 Task: Start in the project ActivaPro the sprint 'Swift Sprint', with a duration of 3 weeks. Start in the project ActivaPro the sprint 'Swift Sprint', with a duration of 2 weeks. Start in the project ActivaPro the sprint 'Swift Sprint', with a duration of 1 week
Action: Mouse moved to (88, 57)
Screenshot: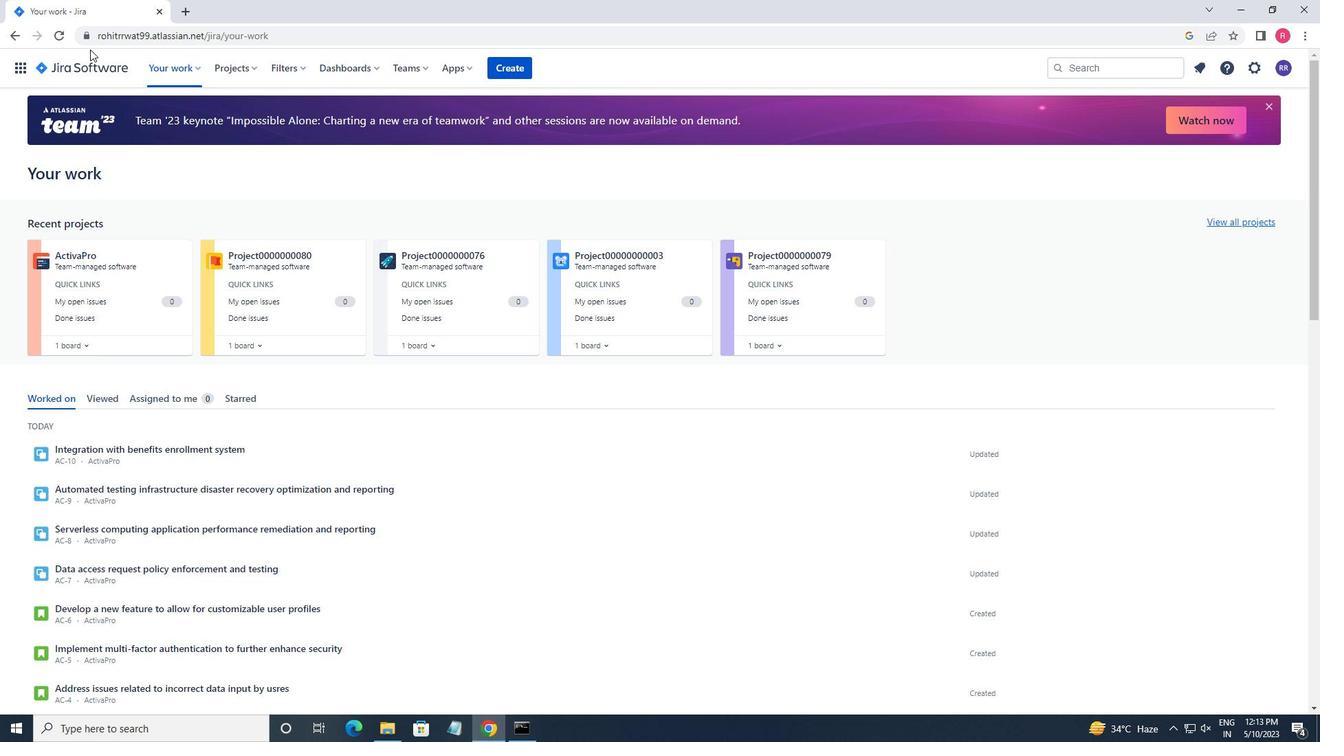 
Action: Mouse pressed left at (88, 57)
Screenshot: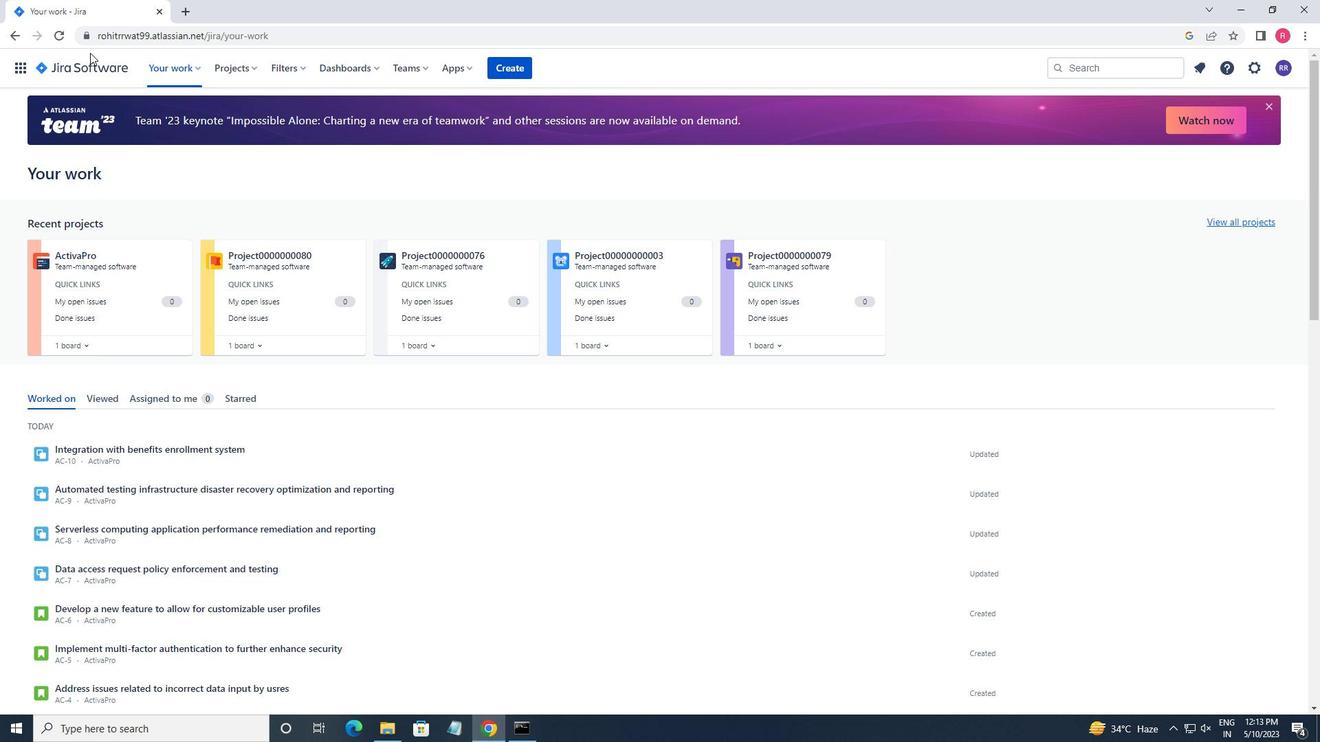 
Action: Mouse moved to (230, 71)
Screenshot: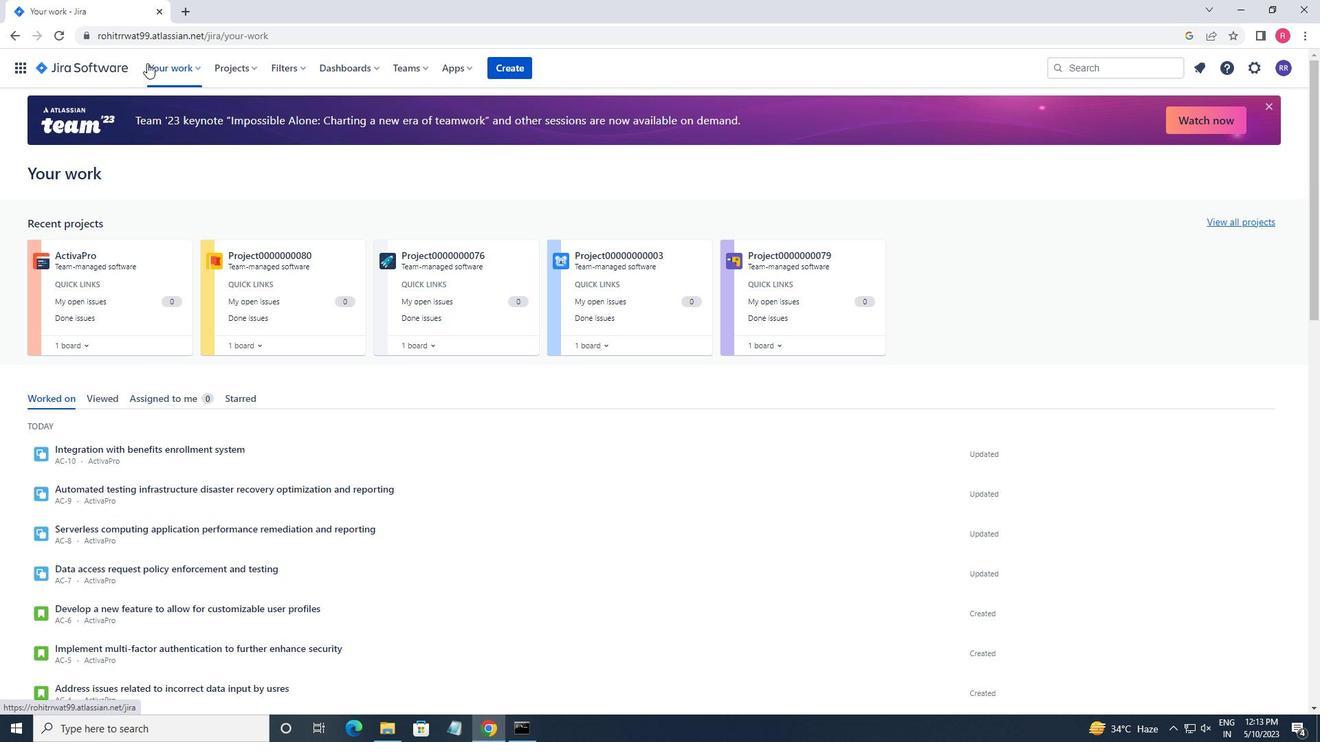 
Action: Mouse pressed left at (230, 71)
Screenshot: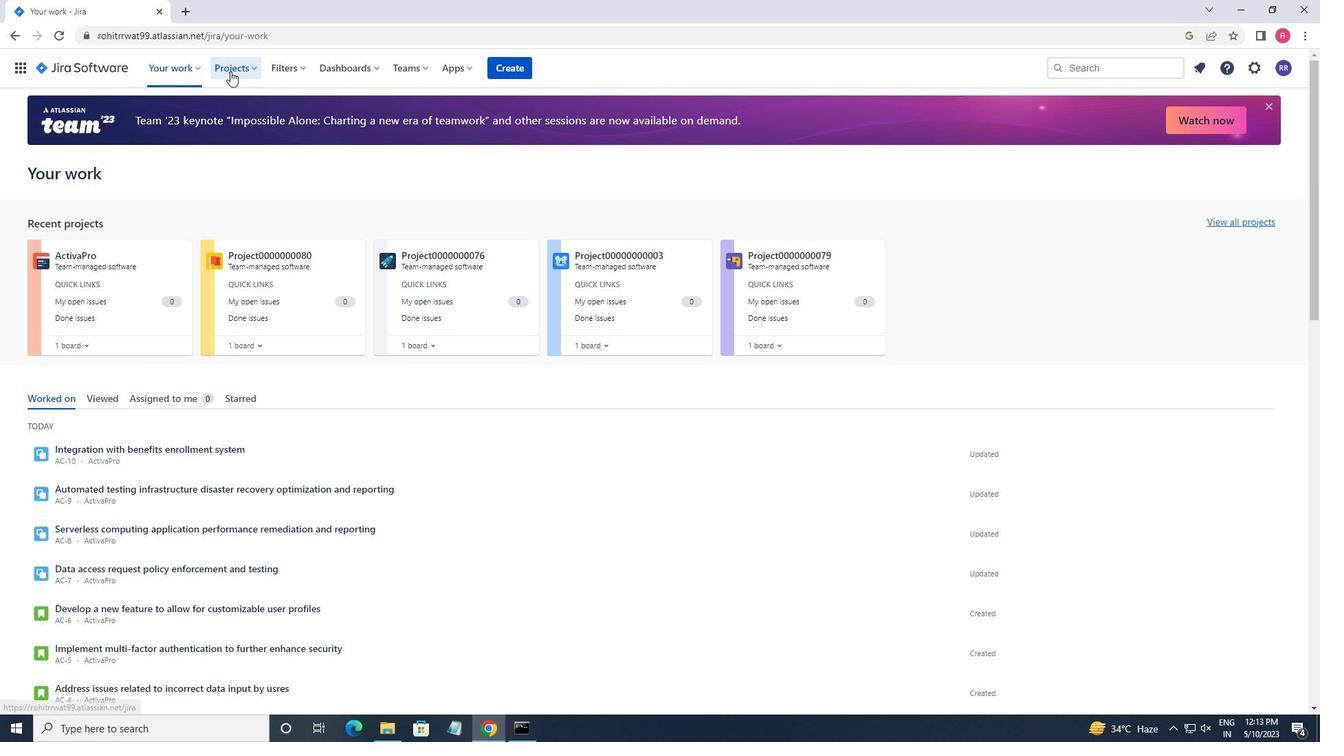 
Action: Mouse moved to (288, 127)
Screenshot: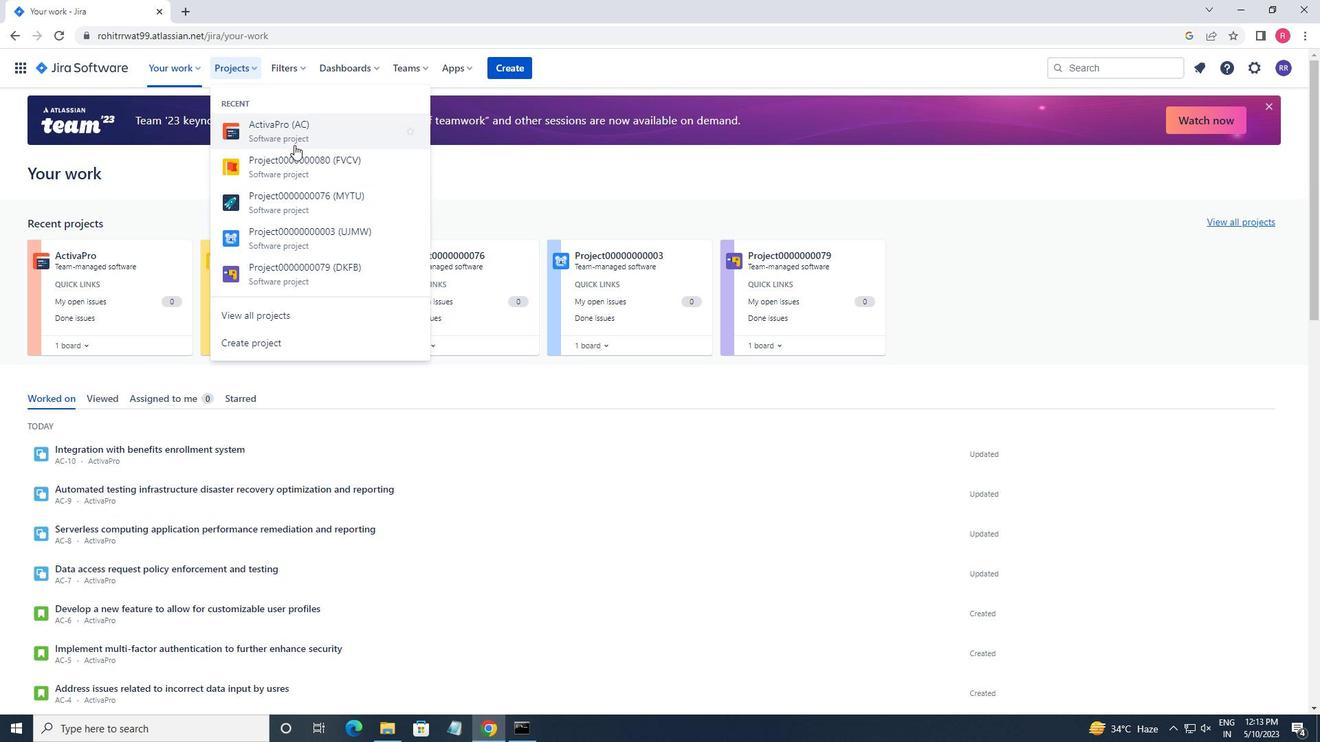 
Action: Mouse pressed left at (288, 127)
Screenshot: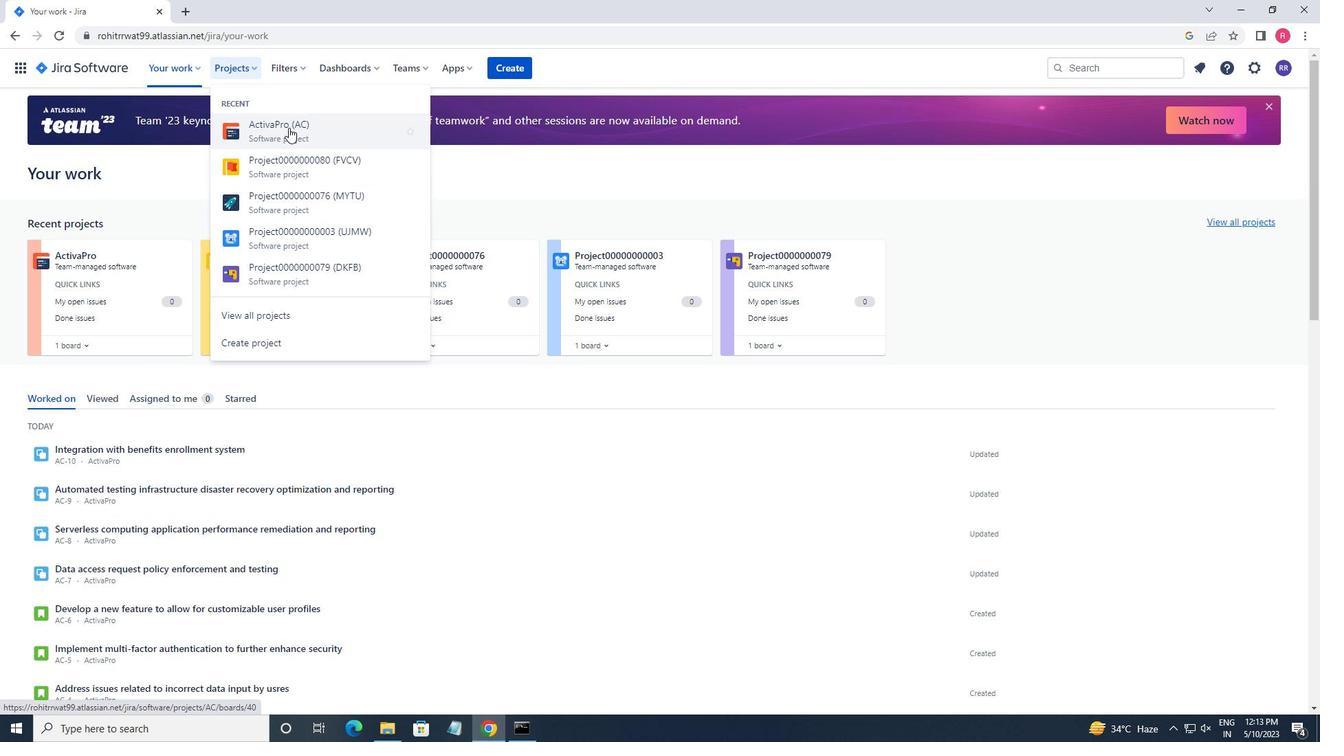 
Action: Mouse moved to (119, 215)
Screenshot: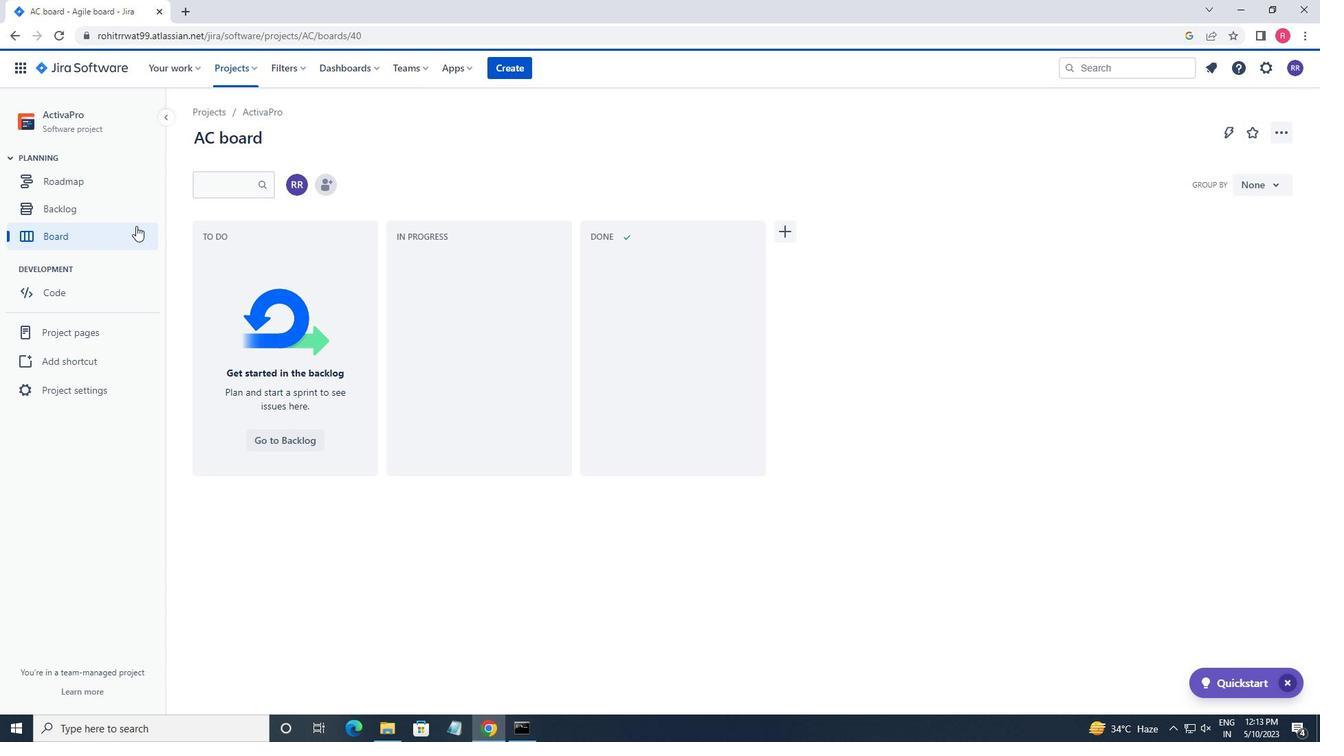 
Action: Mouse pressed left at (119, 215)
Screenshot: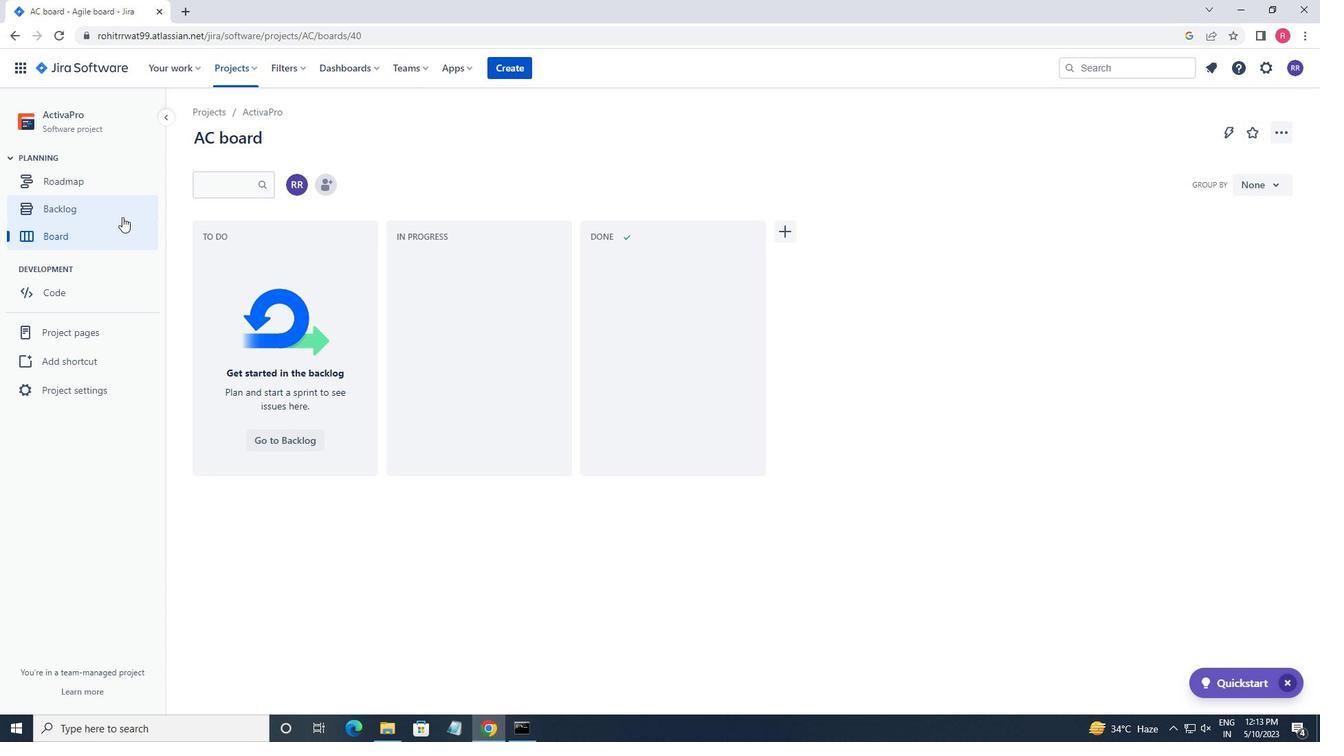 
Action: Mouse moved to (285, 216)
Screenshot: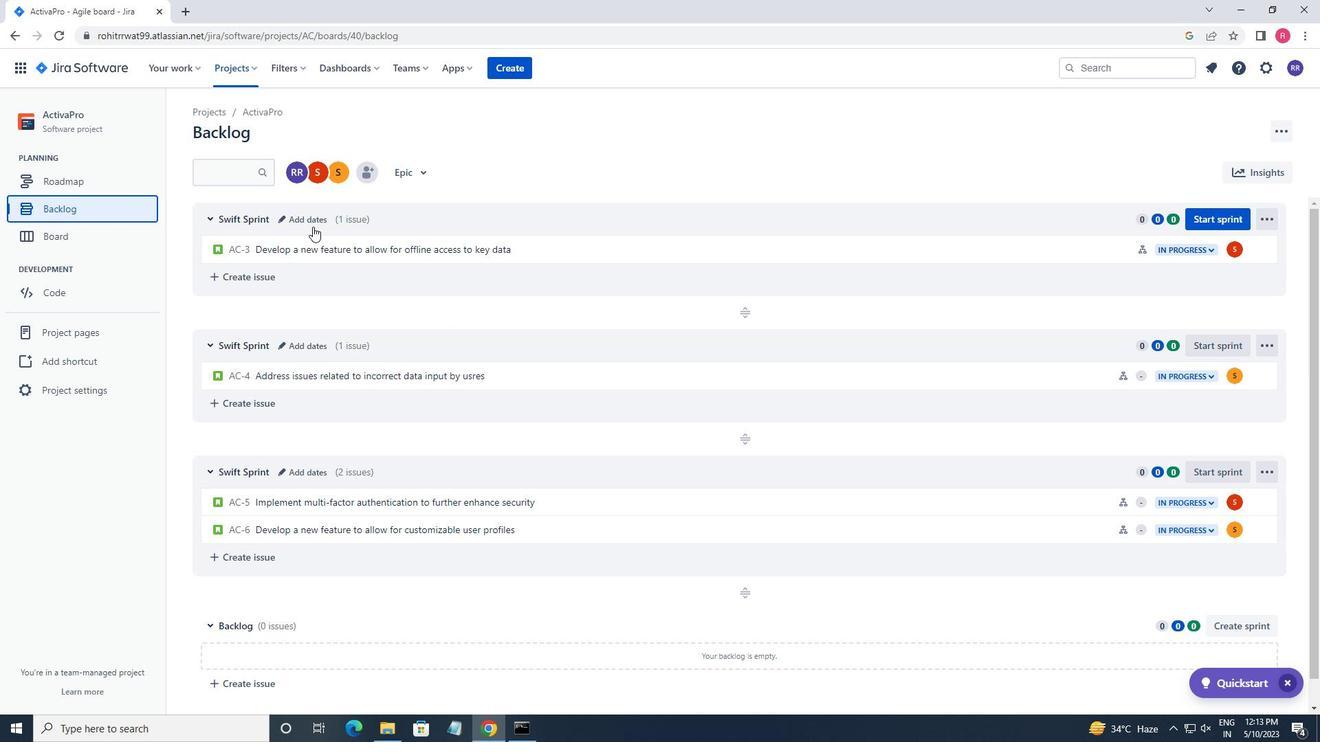 
Action: Mouse pressed left at (285, 216)
Screenshot: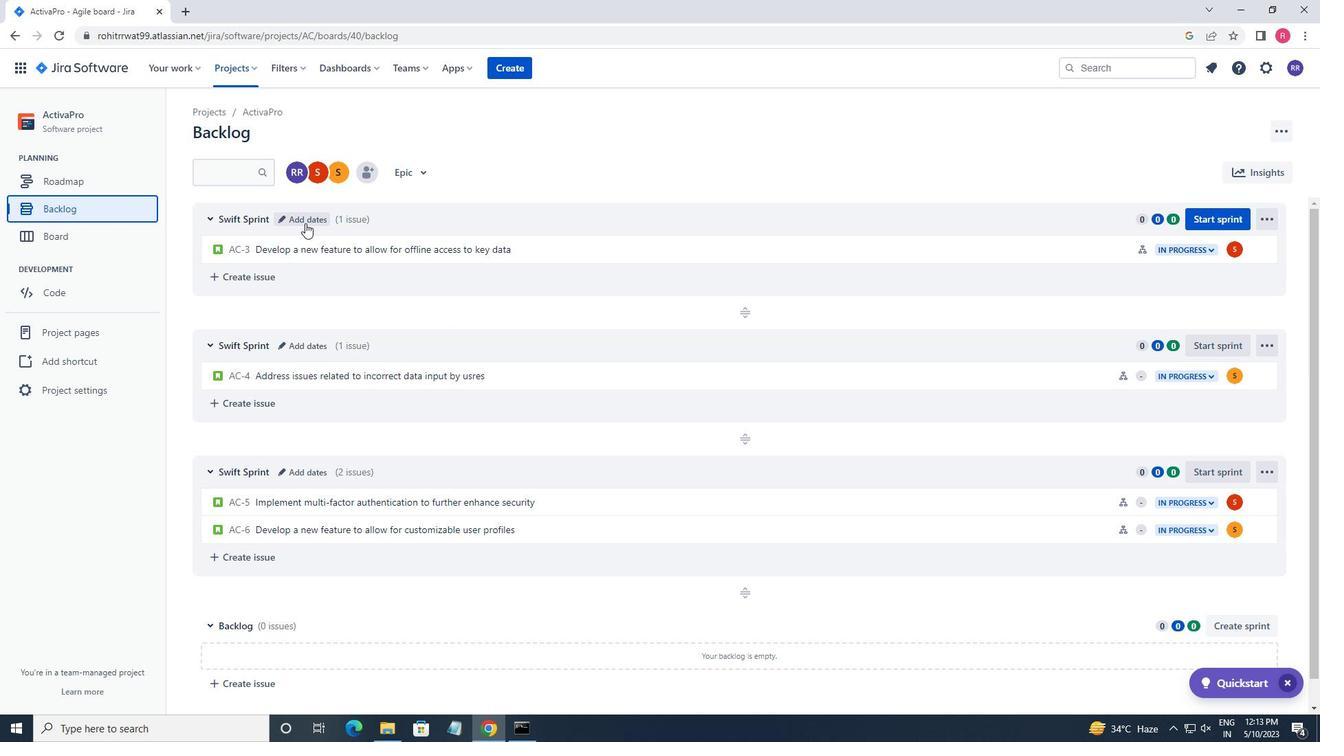 
Action: Mouse moved to (533, 206)
Screenshot: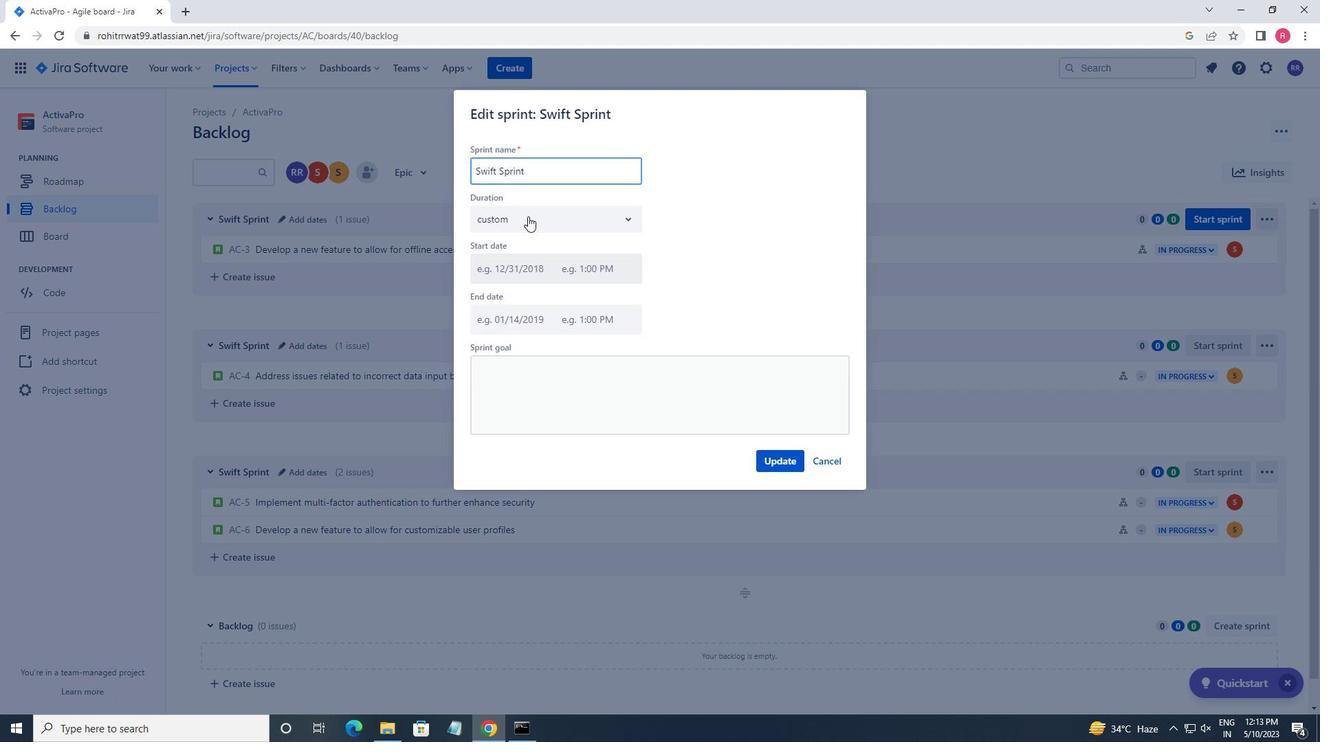 
Action: Mouse pressed left at (533, 206)
Screenshot: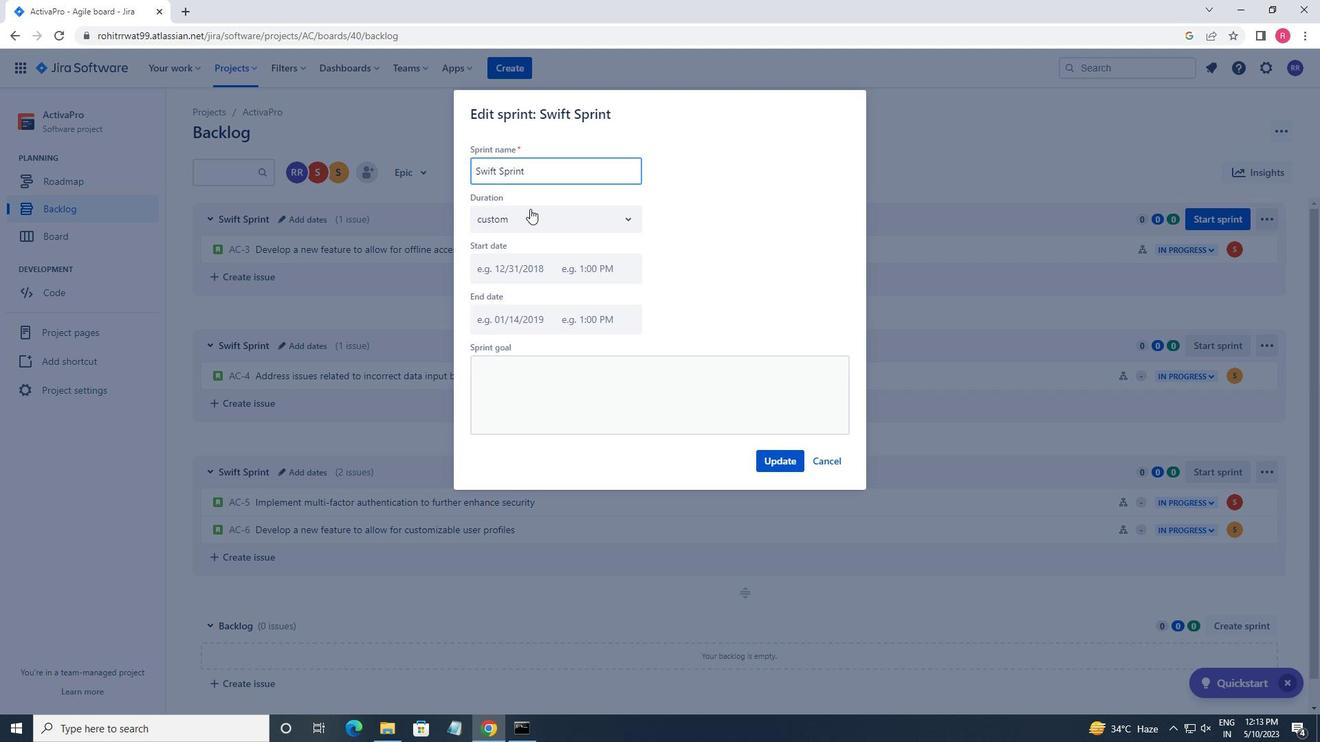 
Action: Mouse moved to (525, 299)
Screenshot: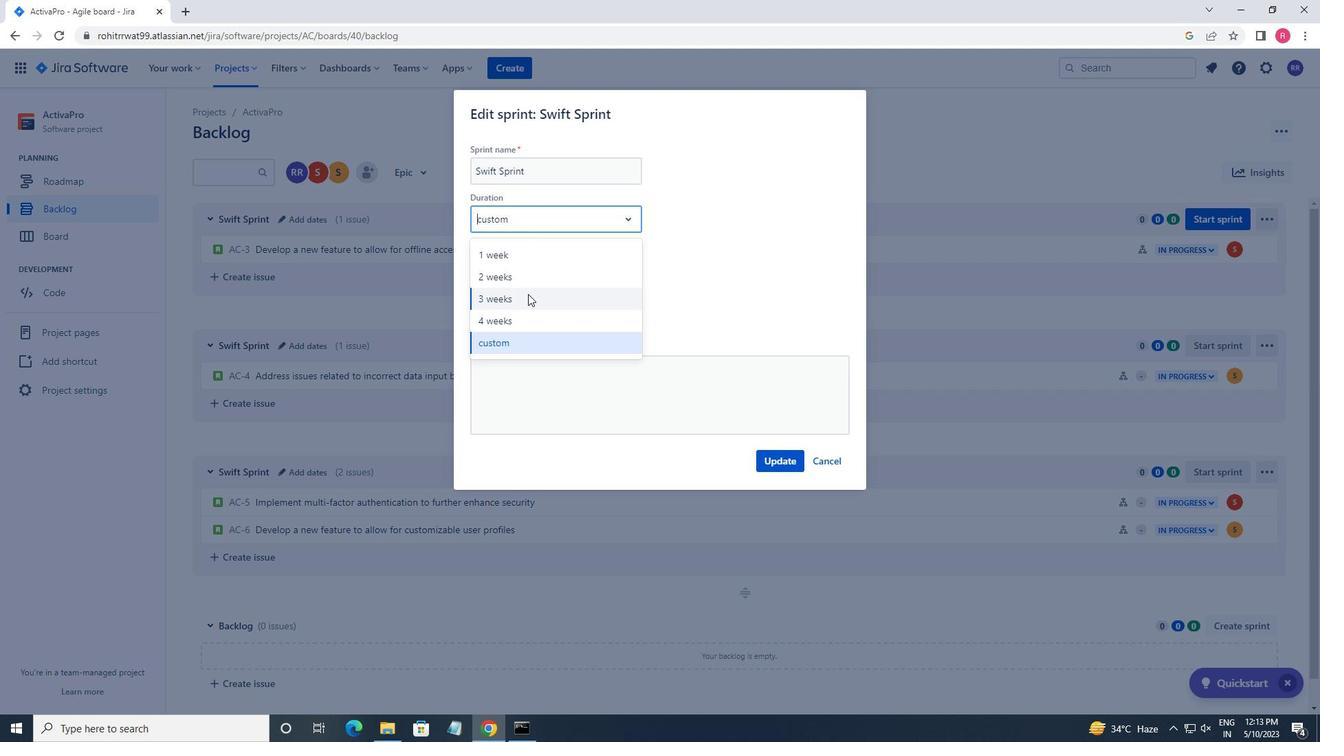 
Action: Mouse pressed left at (525, 299)
Screenshot: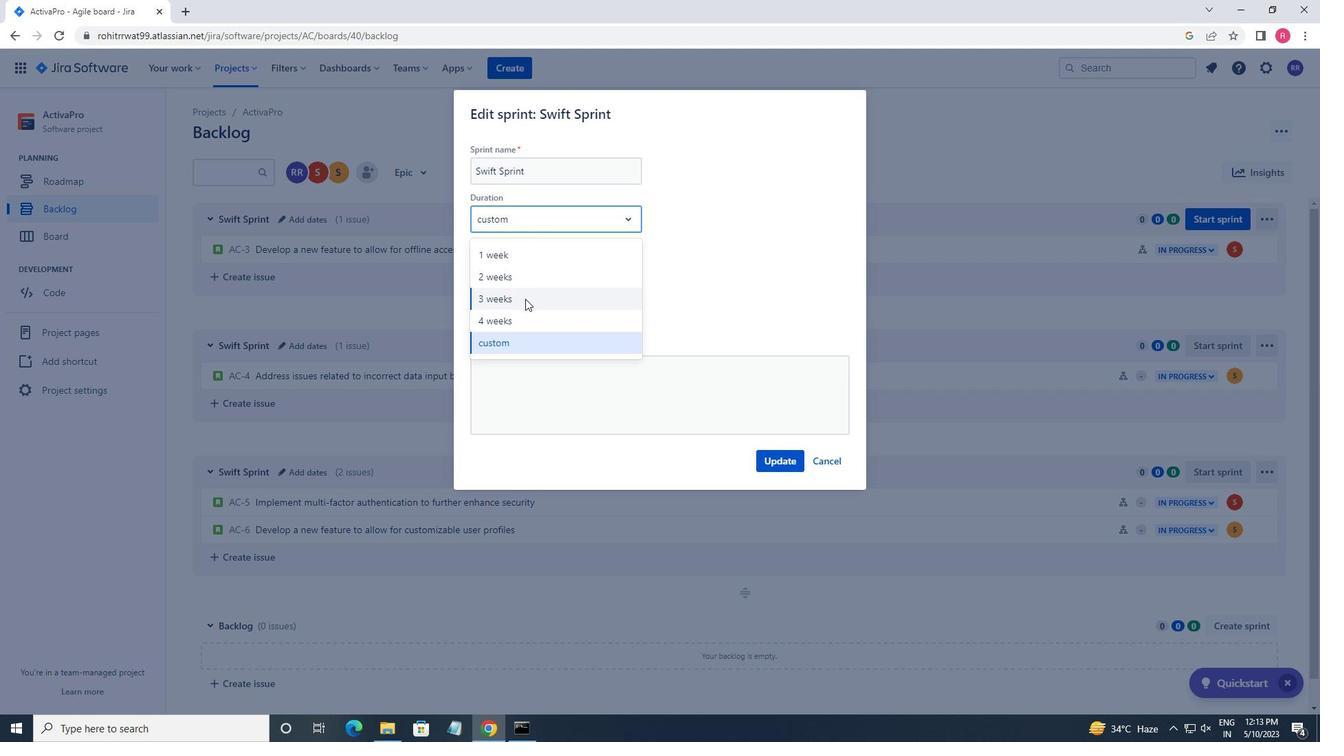 
Action: Mouse moved to (771, 460)
Screenshot: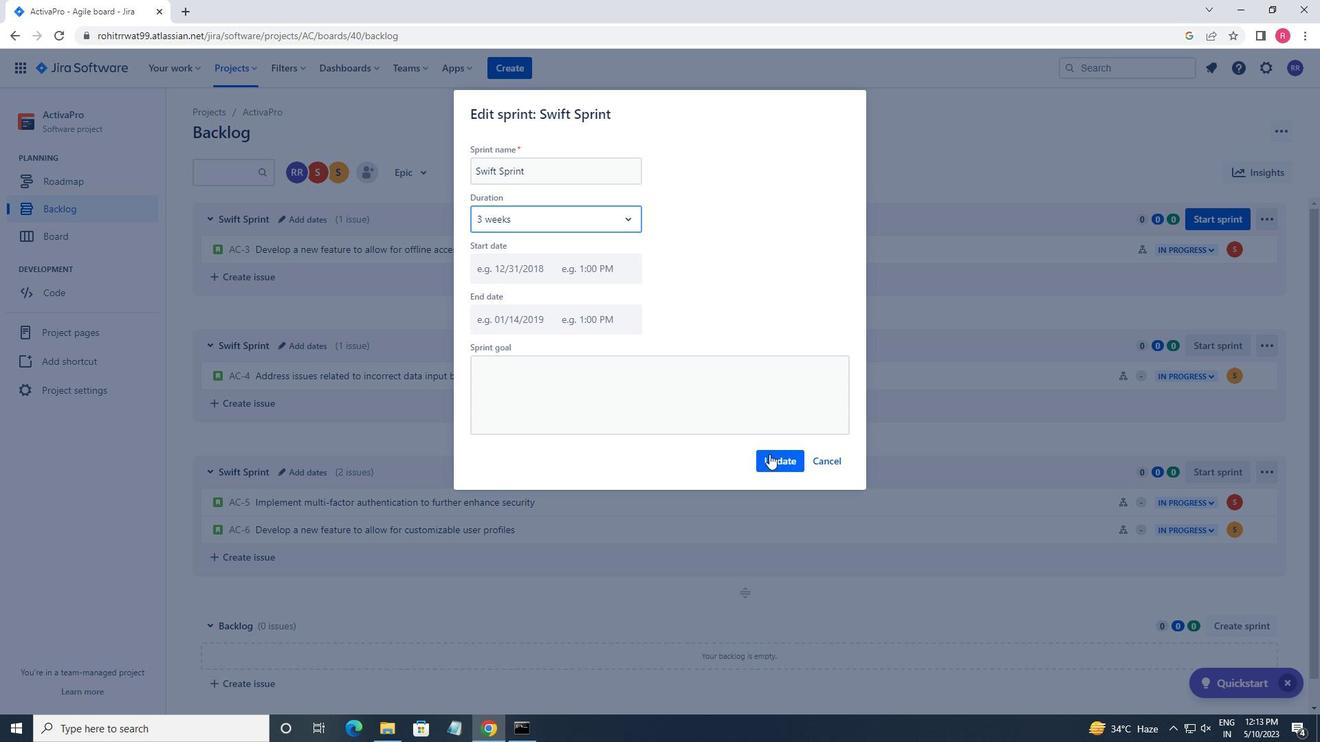 
Action: Mouse pressed left at (771, 460)
Screenshot: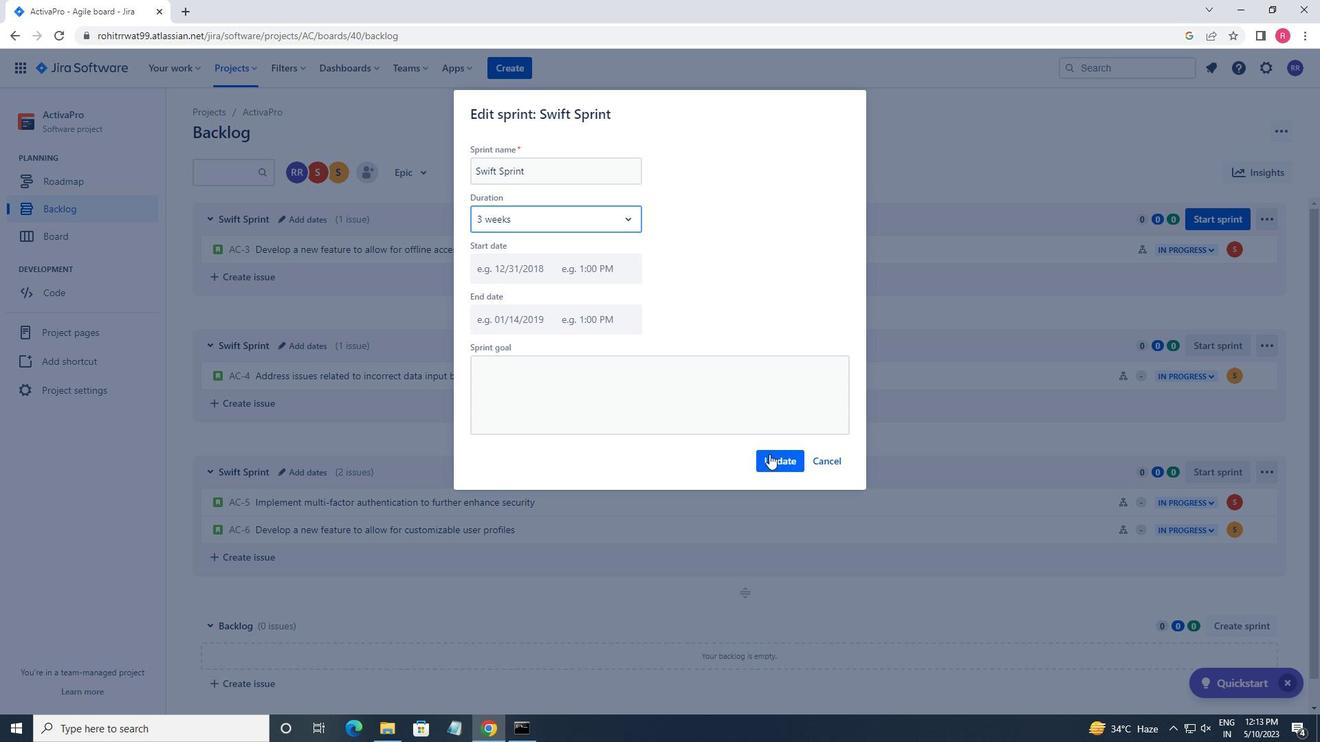 
Action: Mouse moved to (1232, 218)
Screenshot: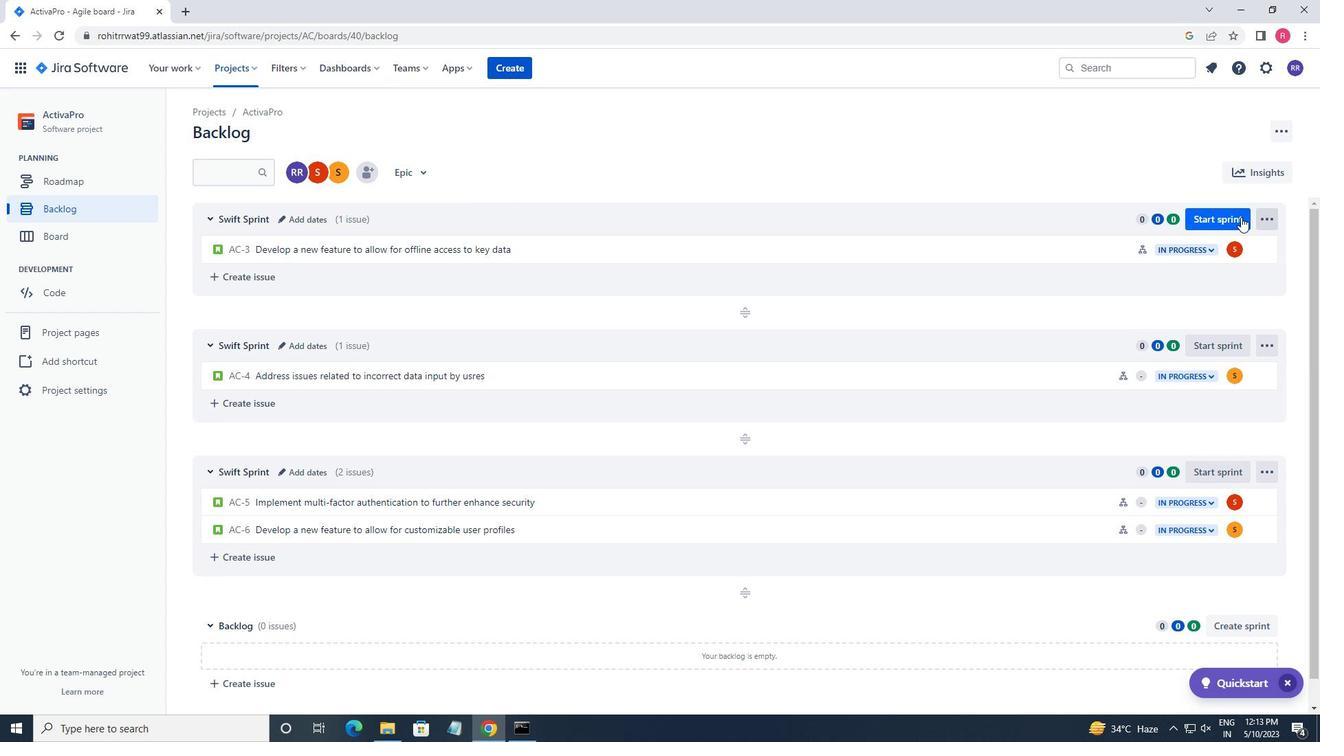 
Action: Mouse pressed left at (1232, 218)
Screenshot: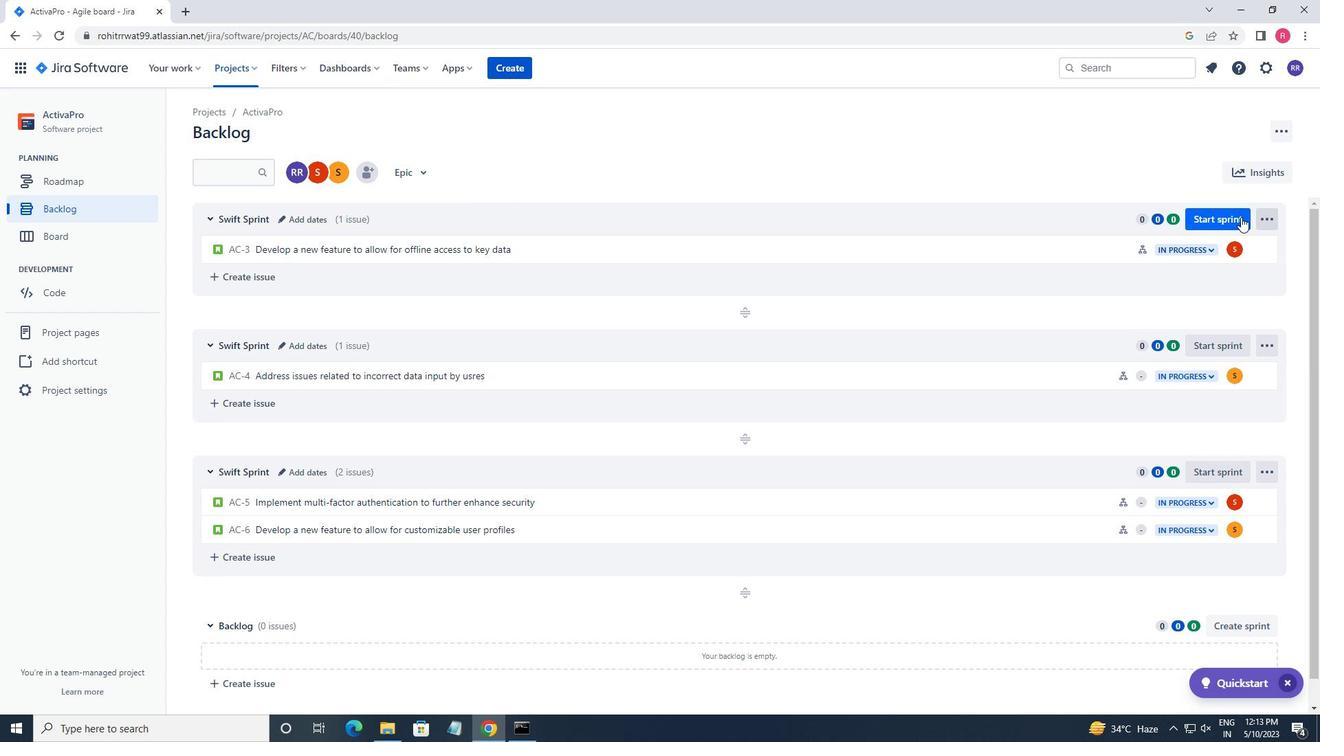 
Action: Mouse moved to (773, 486)
Screenshot: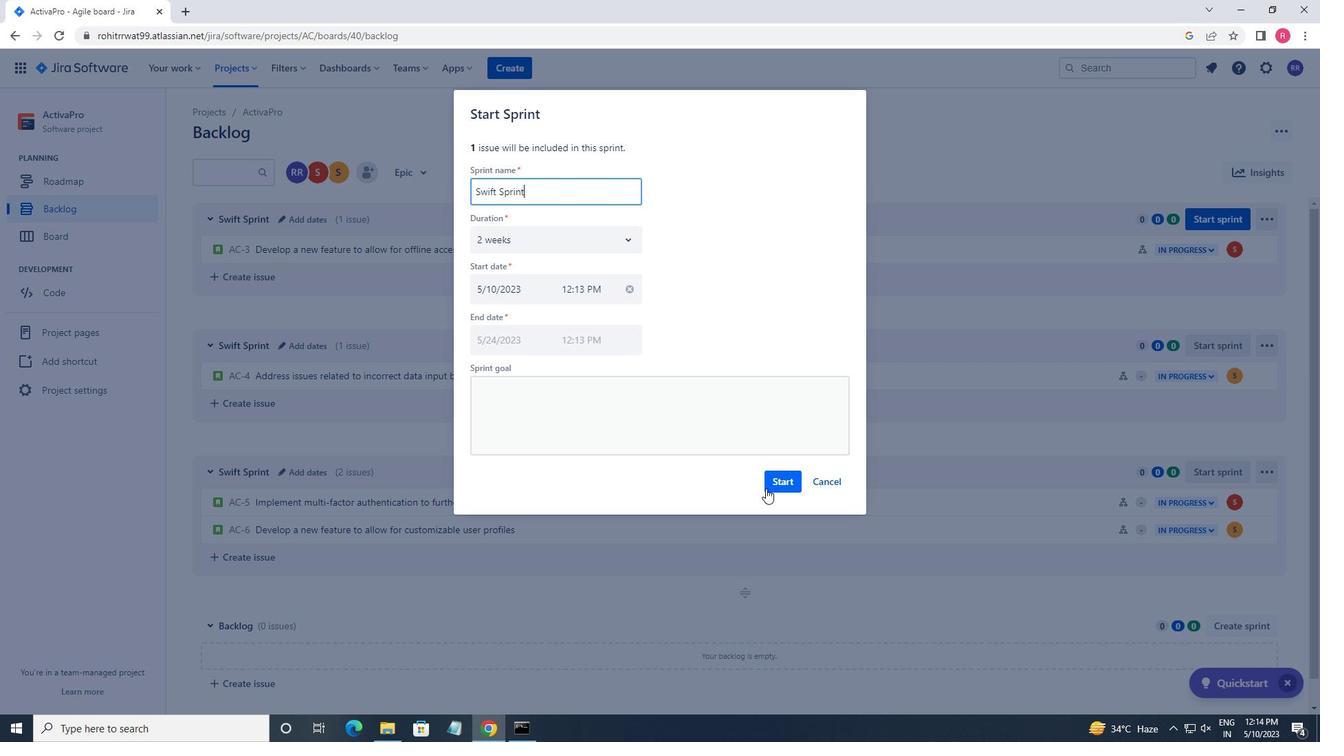 
Action: Mouse pressed left at (773, 486)
Screenshot: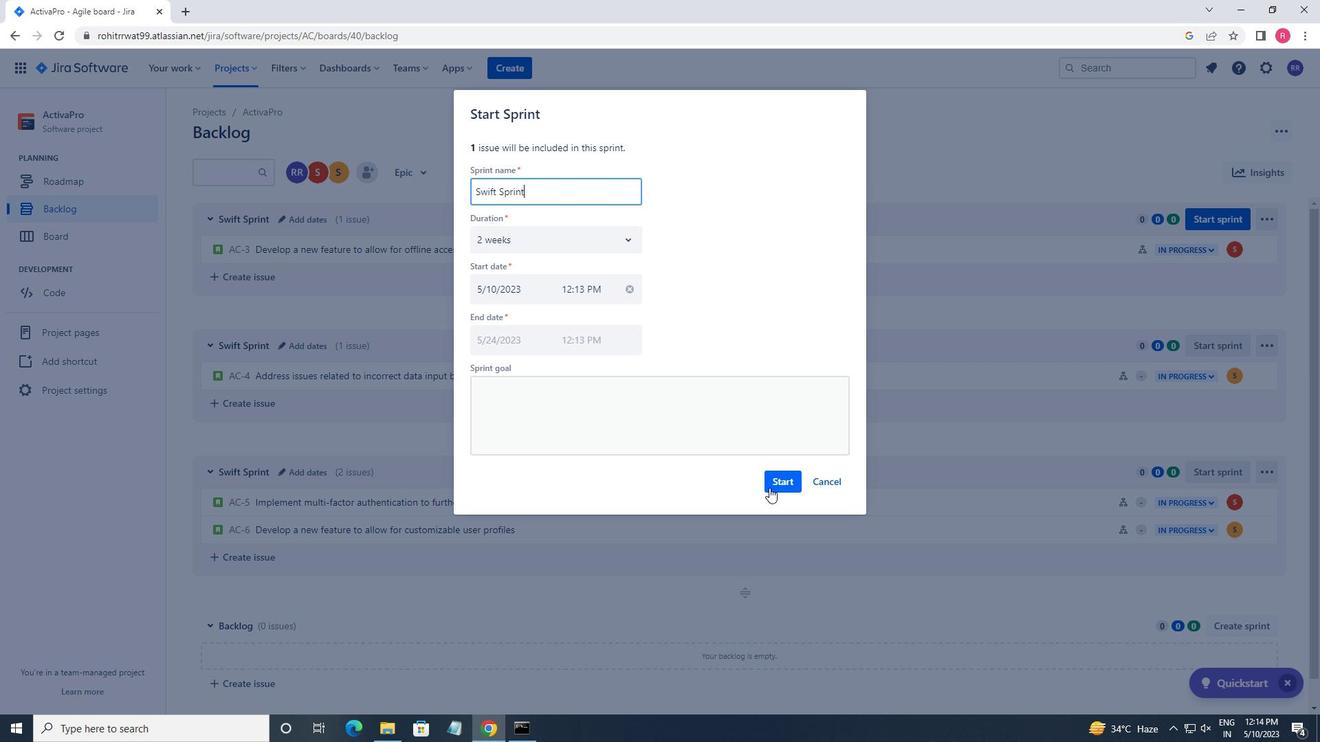 
Action: Mouse moved to (38, 209)
Screenshot: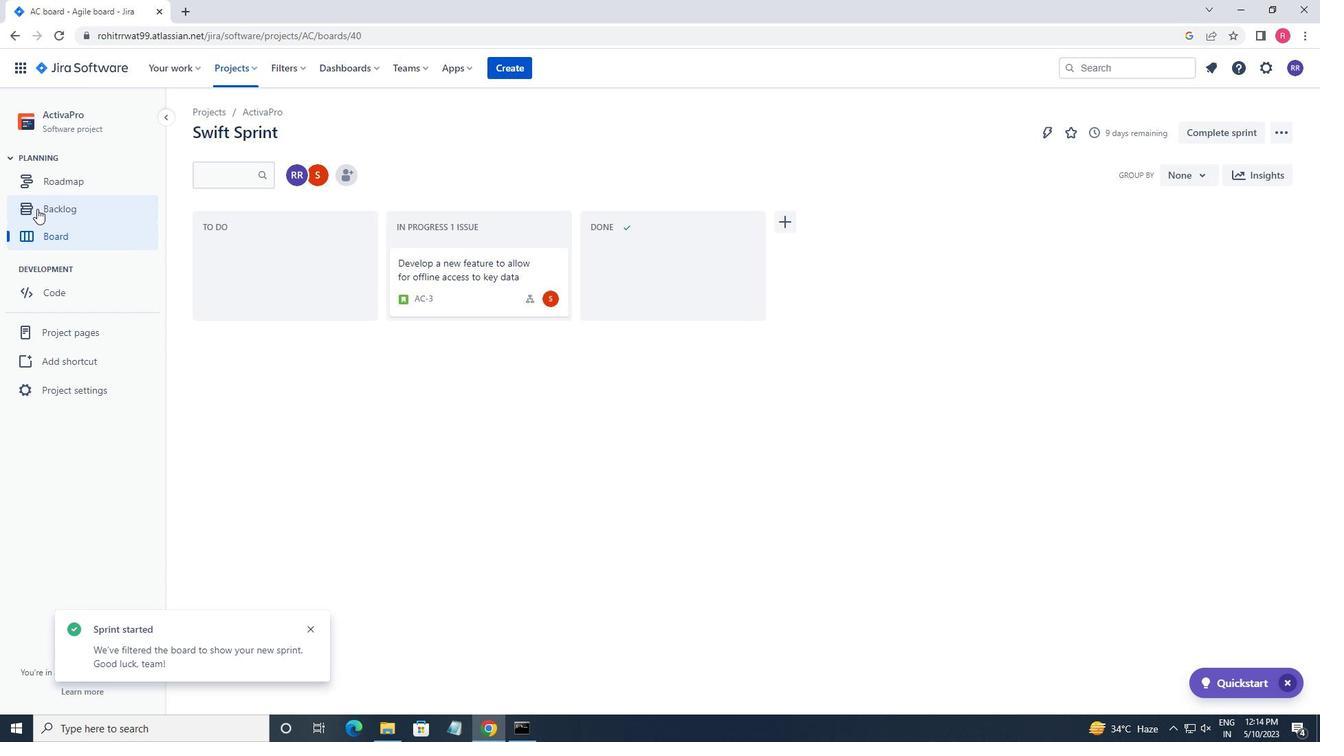
Action: Mouse pressed left at (38, 209)
Screenshot: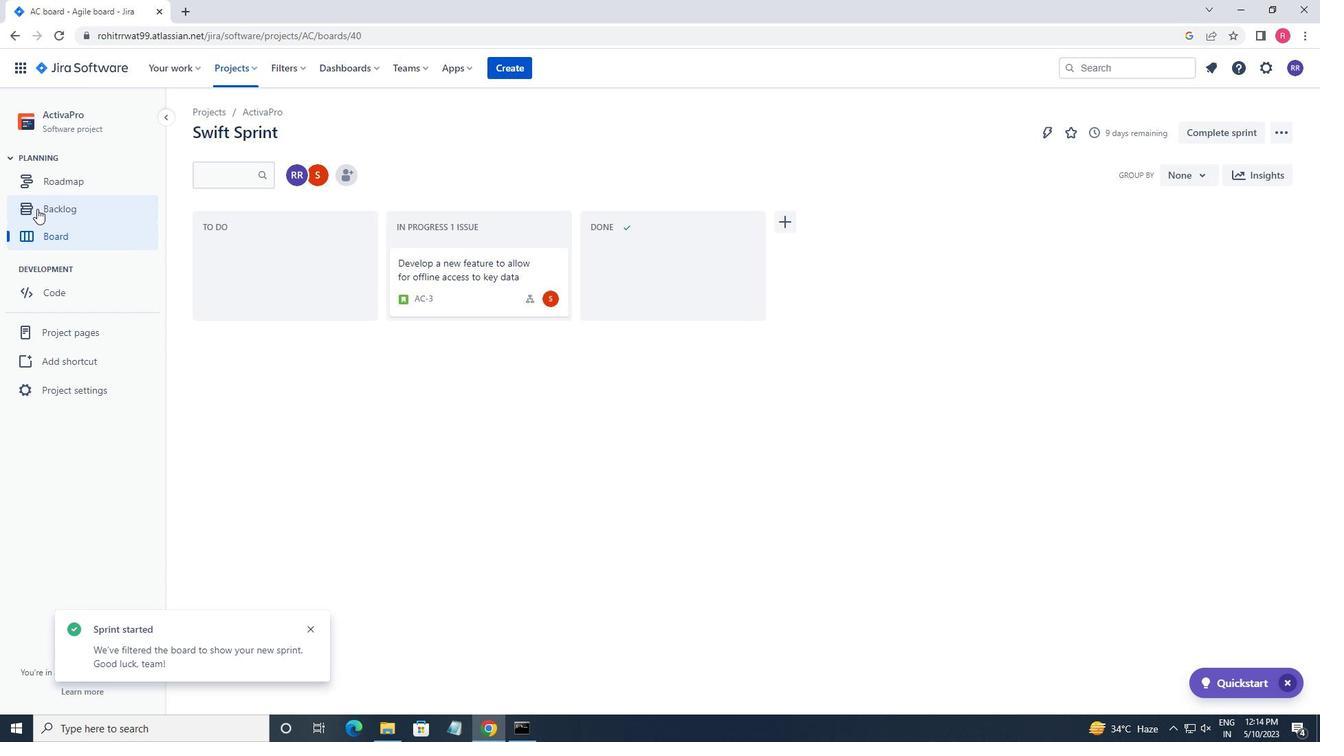 
Action: Mouse moved to (279, 334)
Screenshot: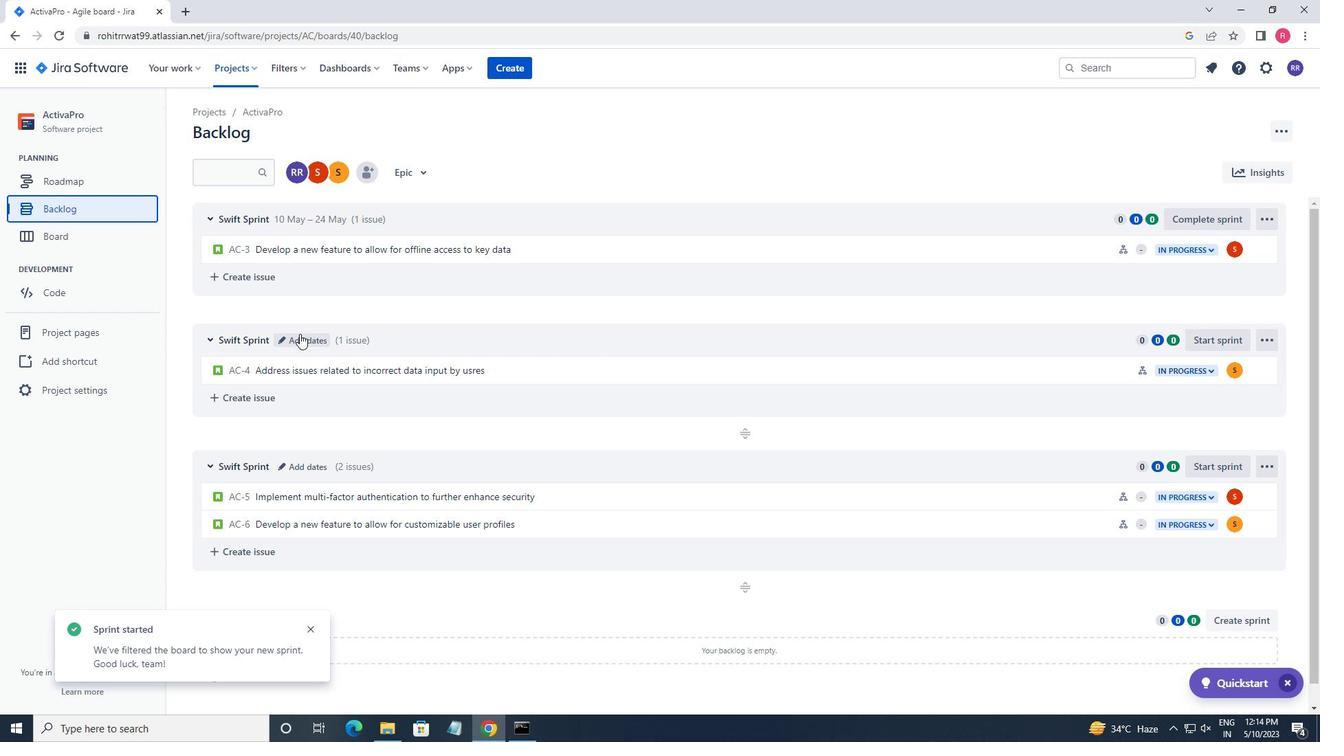 
Action: Mouse pressed left at (279, 334)
Screenshot: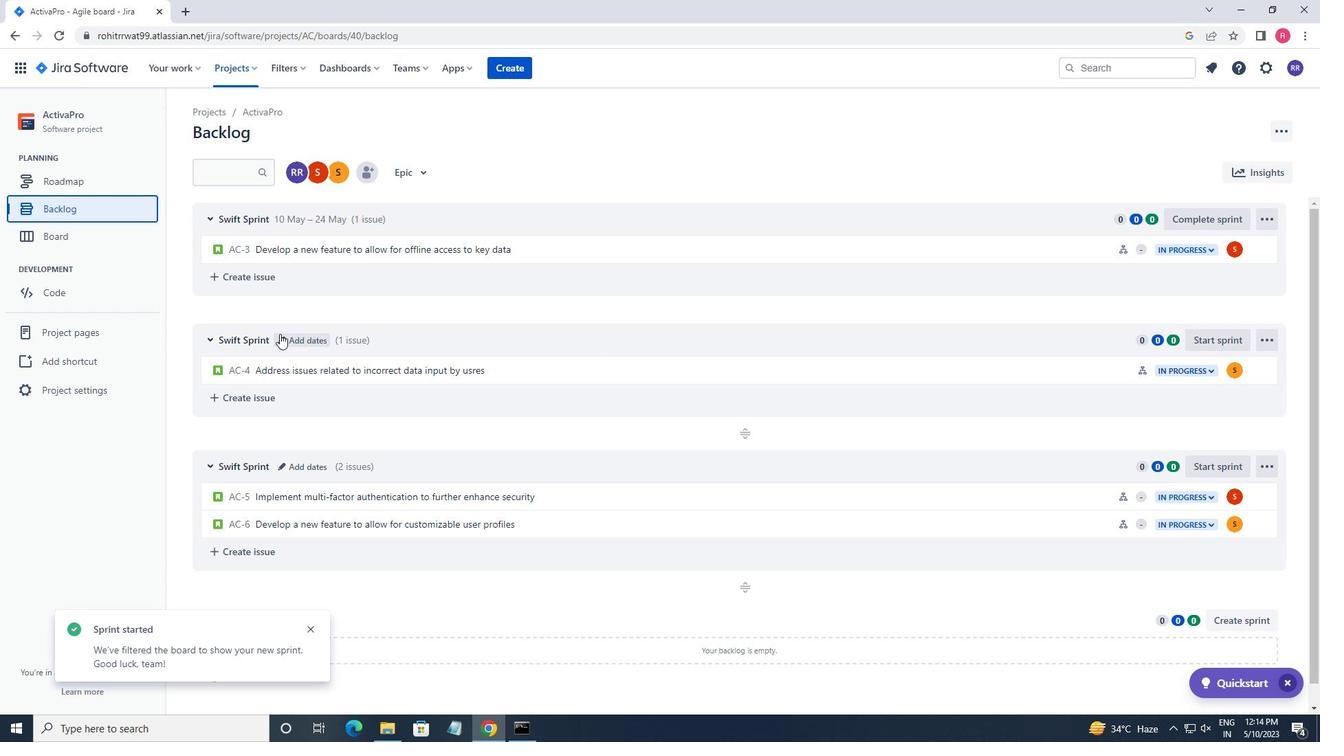 
Action: Mouse moved to (589, 217)
Screenshot: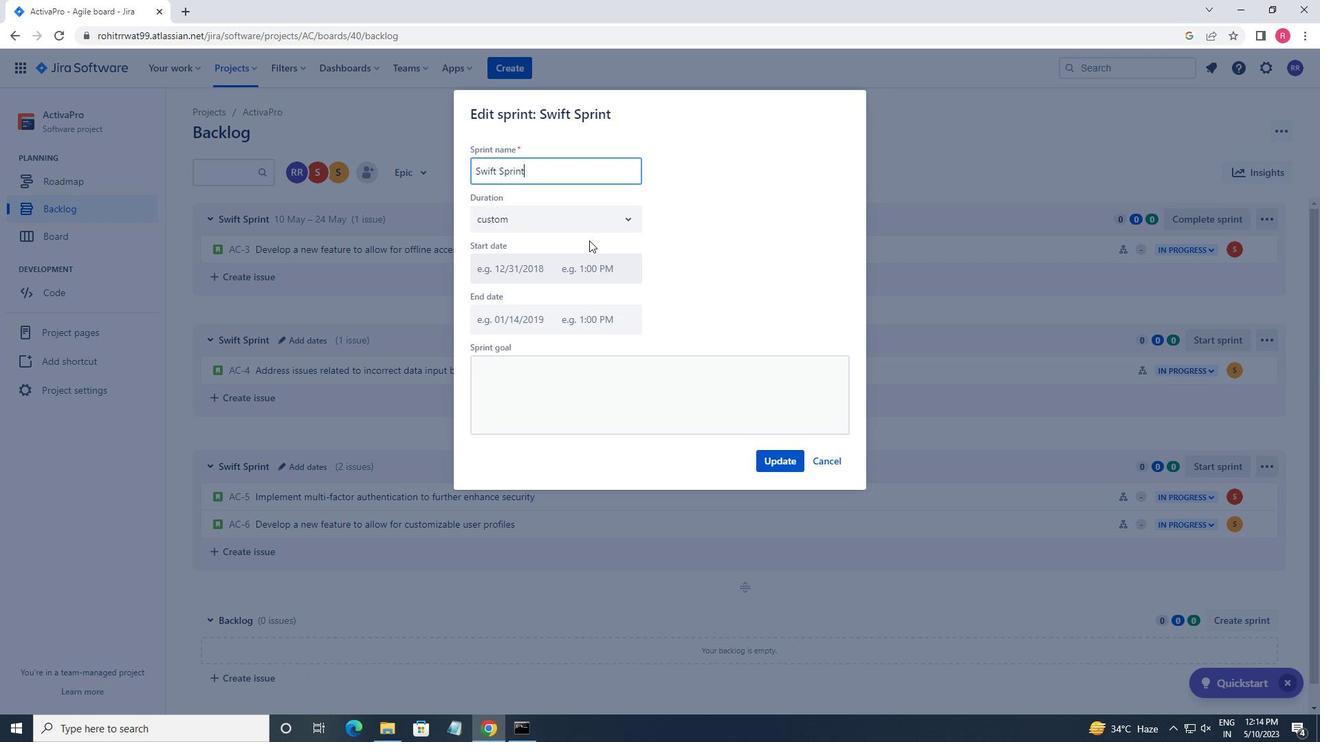 
Action: Mouse pressed left at (589, 217)
Screenshot: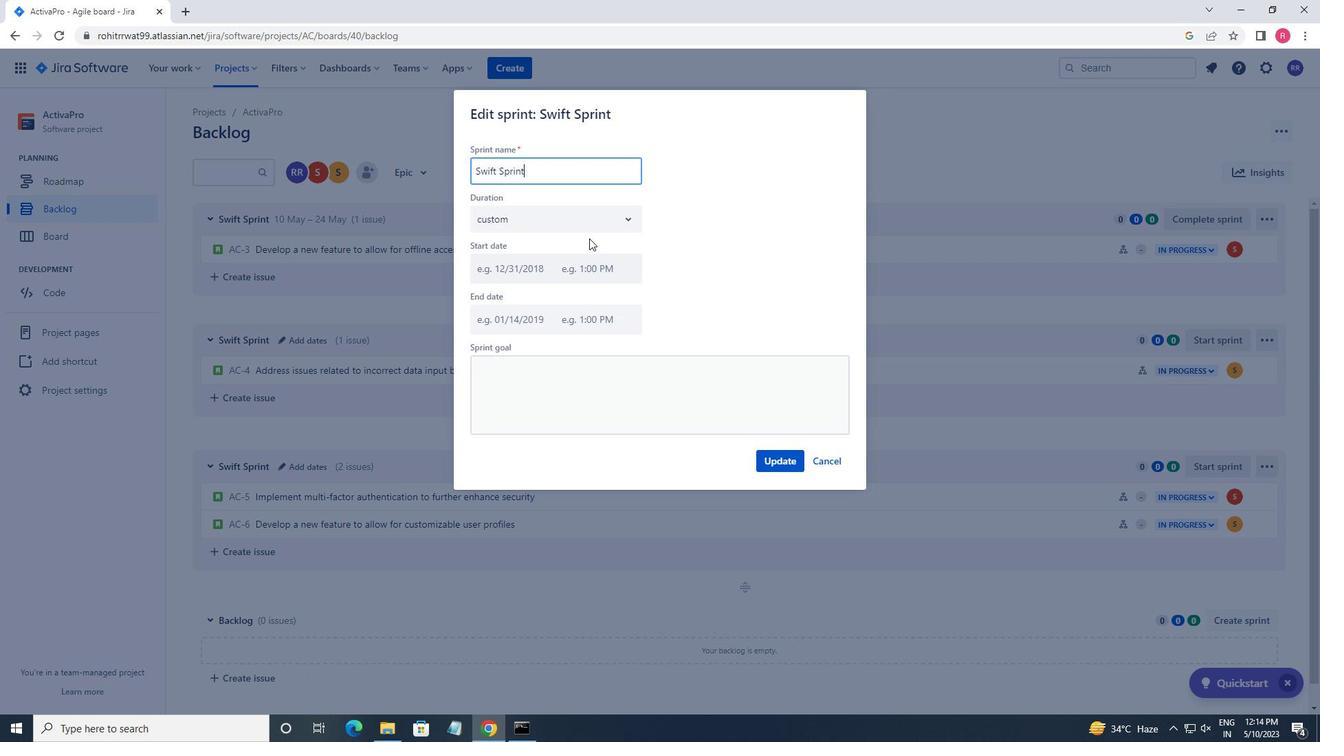 
Action: Mouse moved to (562, 284)
Screenshot: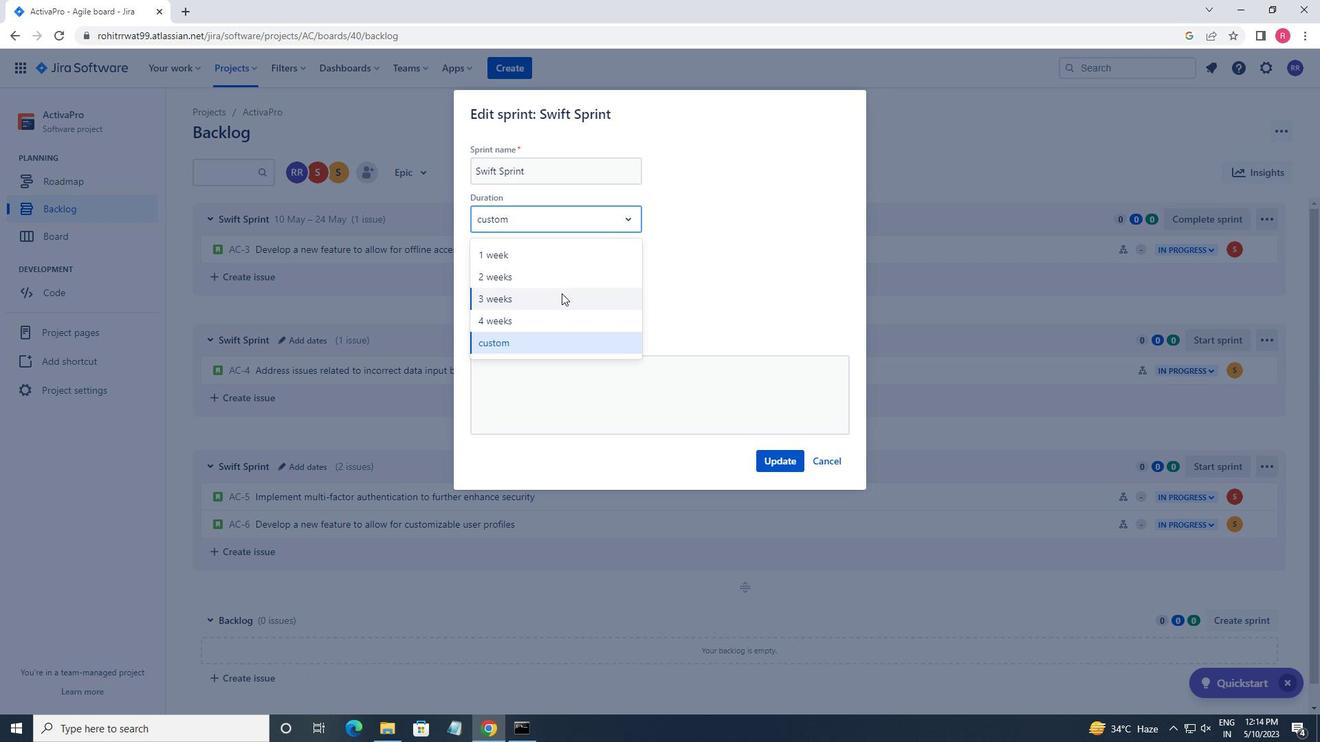 
Action: Mouse pressed left at (562, 284)
Screenshot: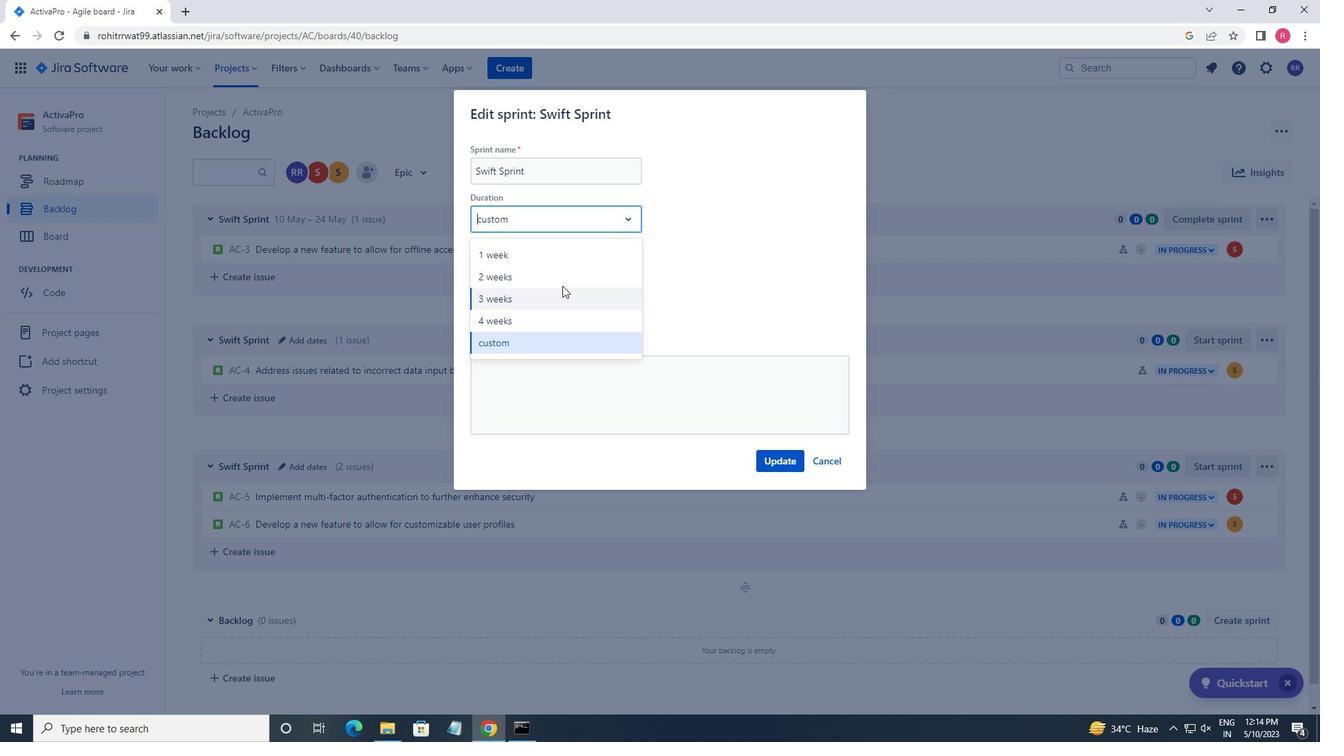 
Action: Mouse moved to (774, 463)
Screenshot: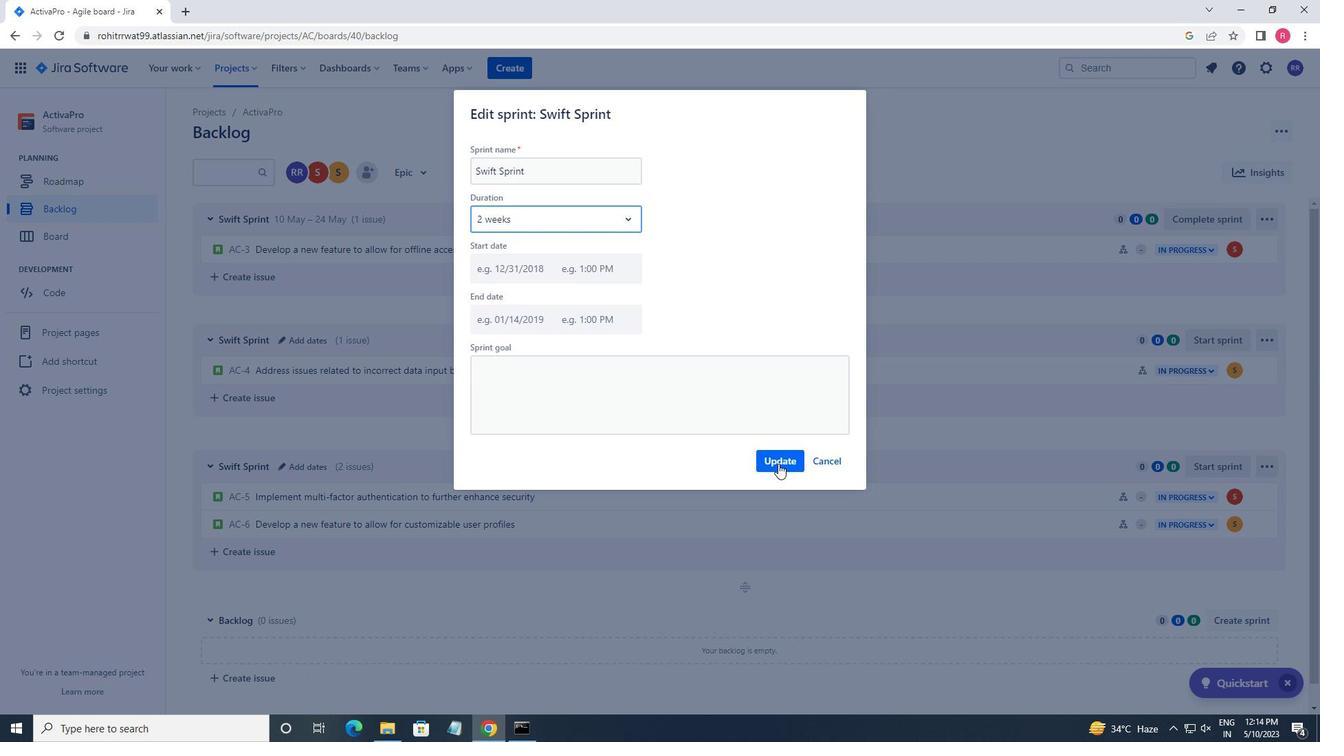 
Action: Mouse pressed left at (774, 463)
Screenshot: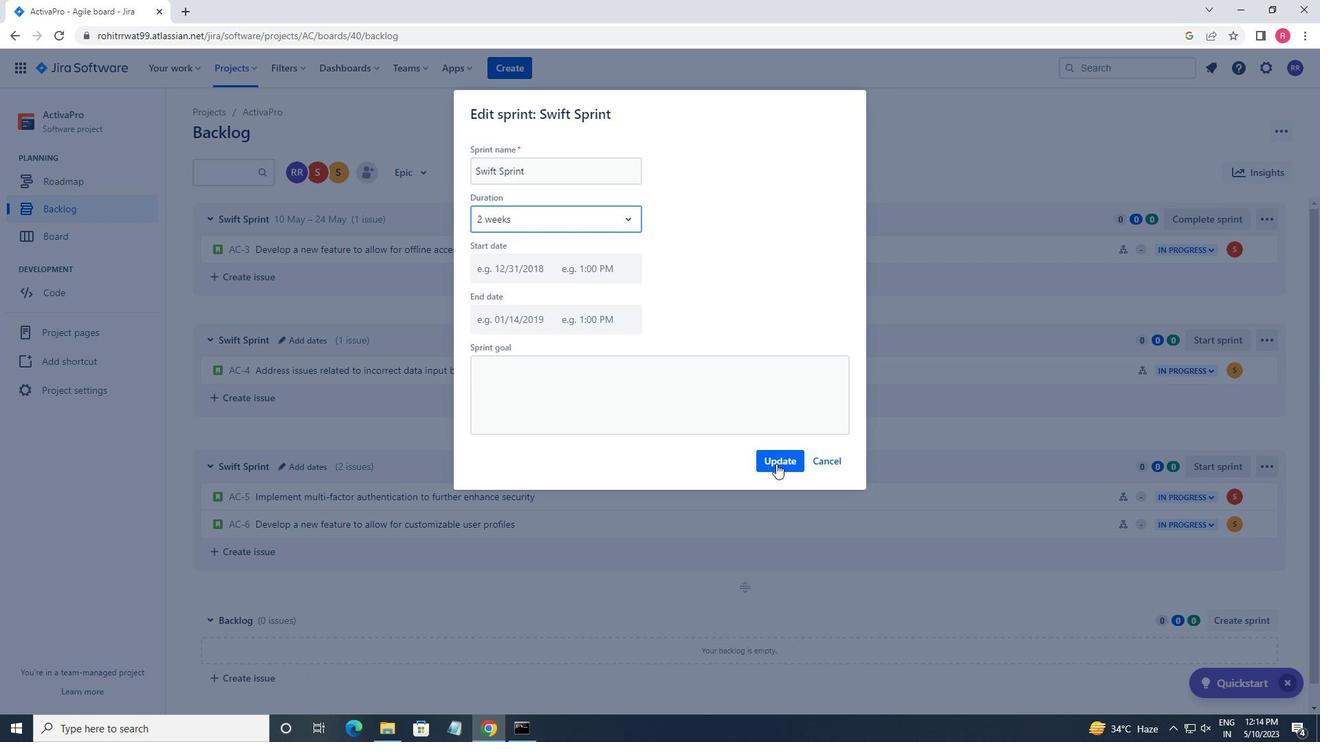 
Action: Mouse moved to (1197, 339)
Screenshot: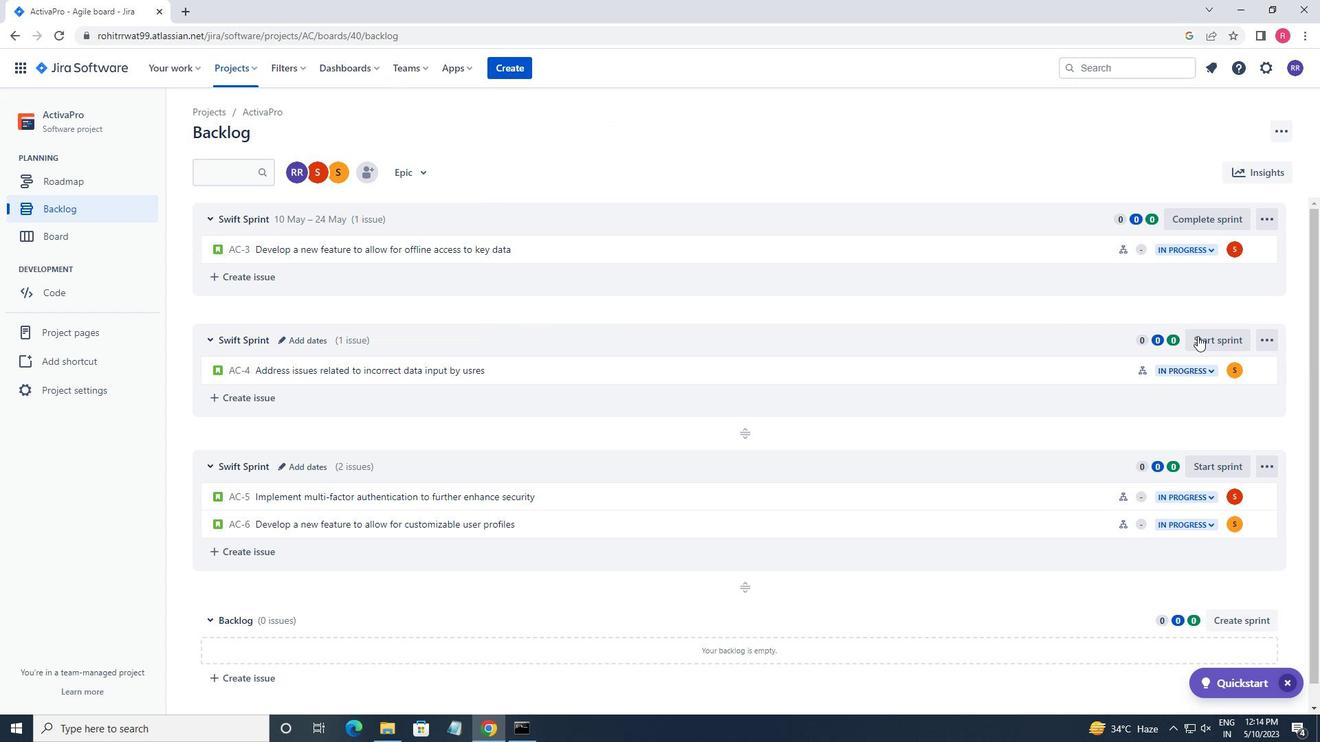 
Action: Mouse pressed left at (1197, 339)
Screenshot: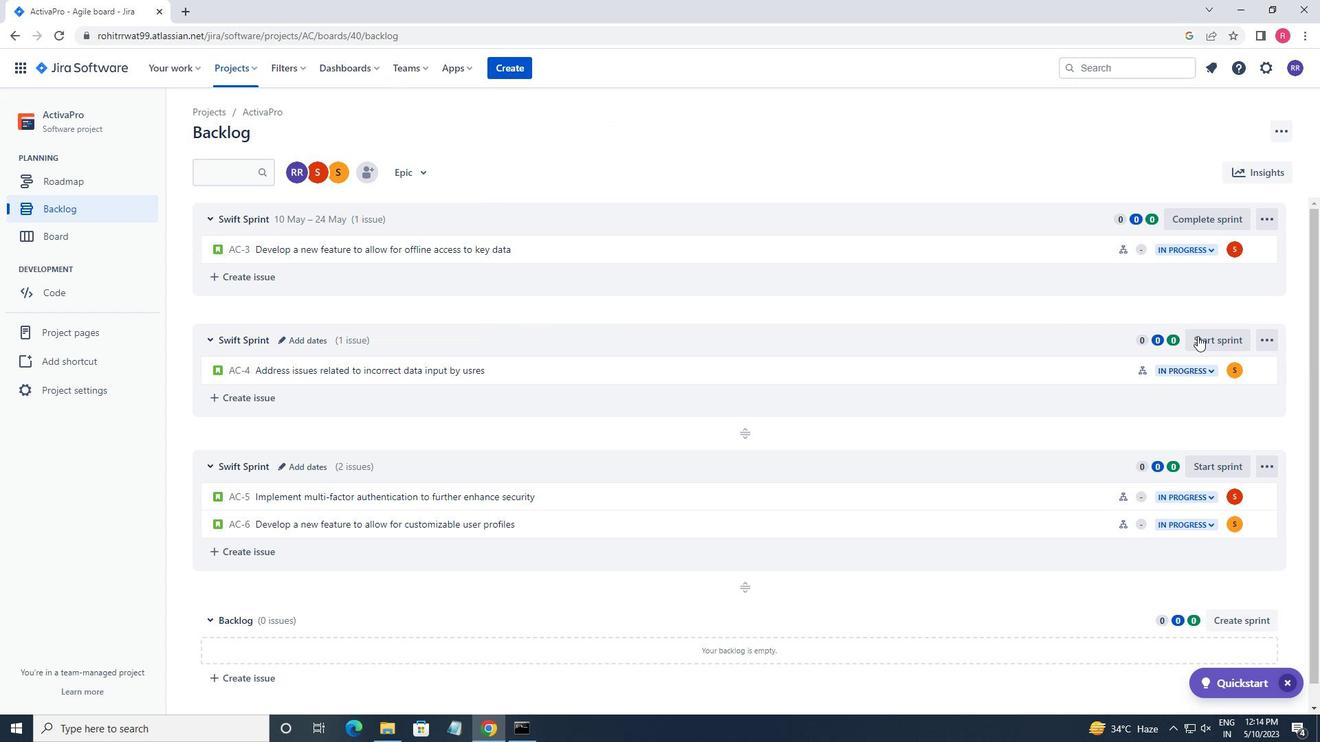 
Action: Mouse moved to (779, 482)
Screenshot: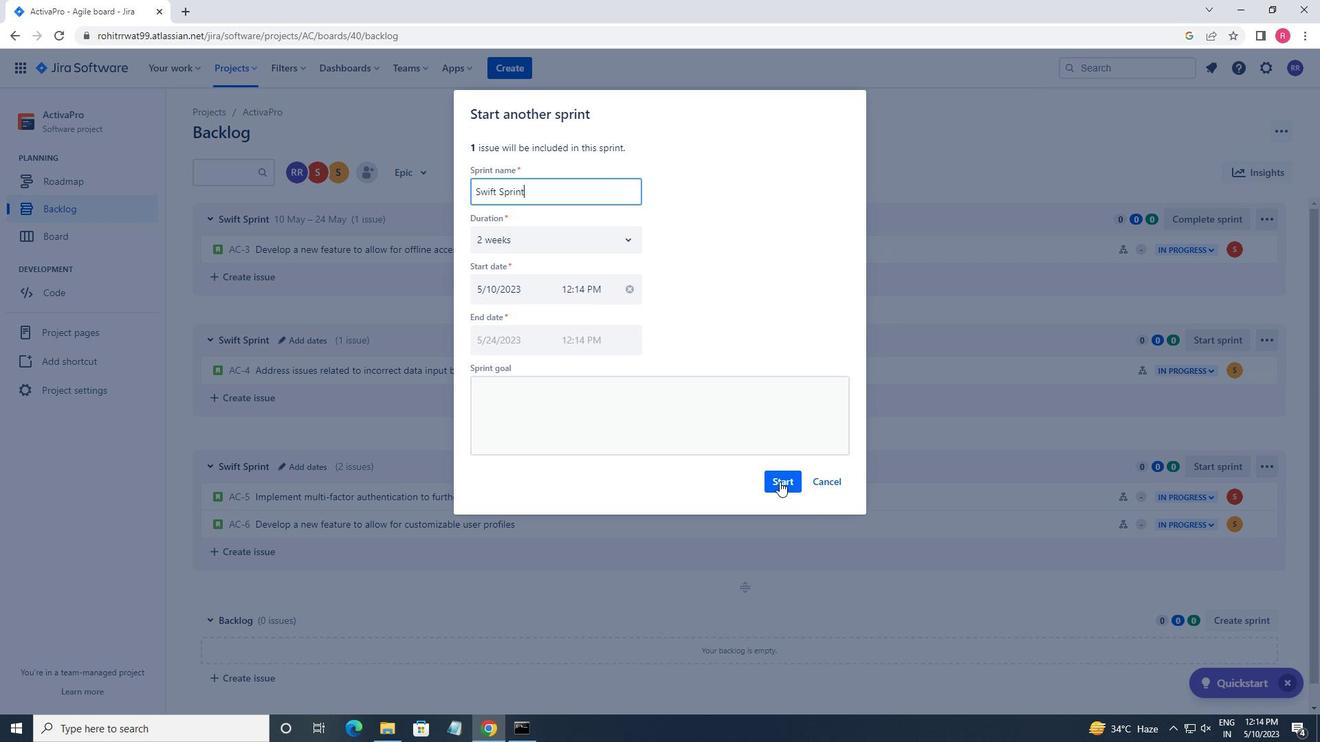 
Action: Mouse pressed left at (779, 482)
Screenshot: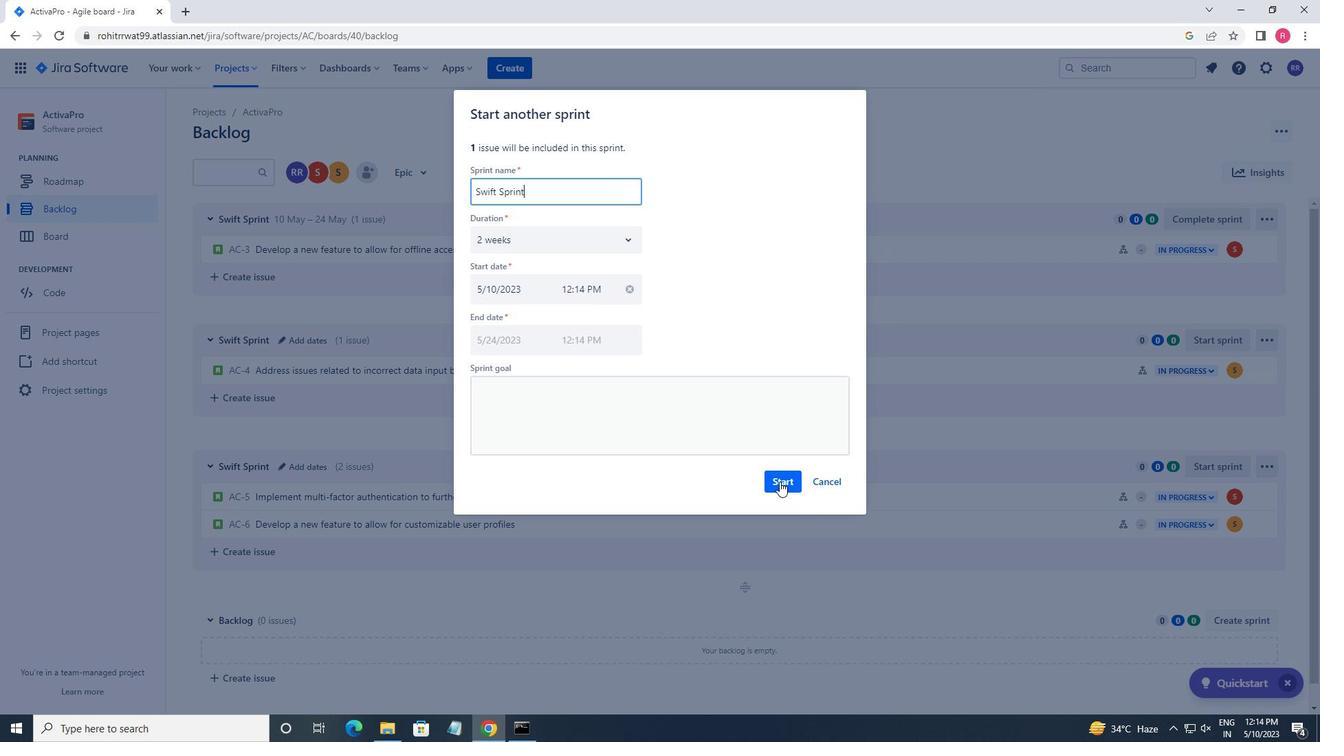 
Action: Mouse moved to (81, 213)
Screenshot: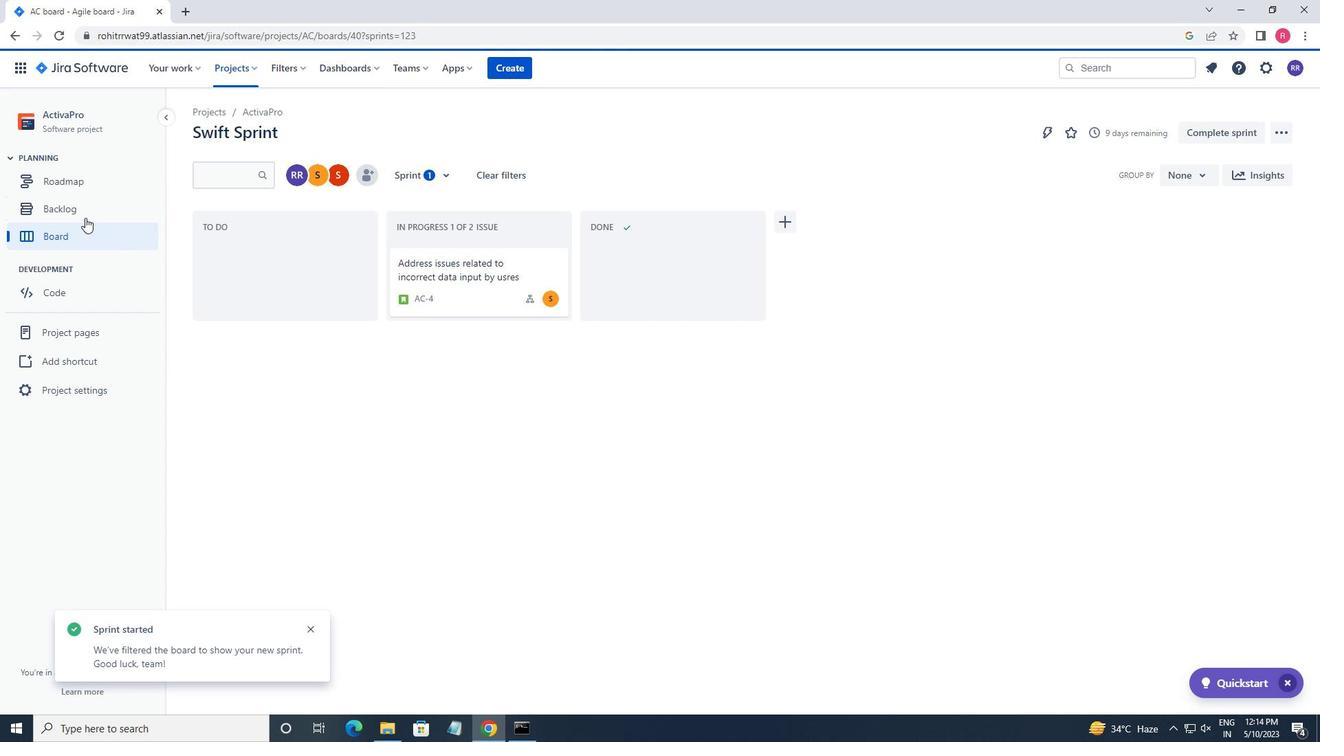 
Action: Mouse pressed left at (81, 213)
Screenshot: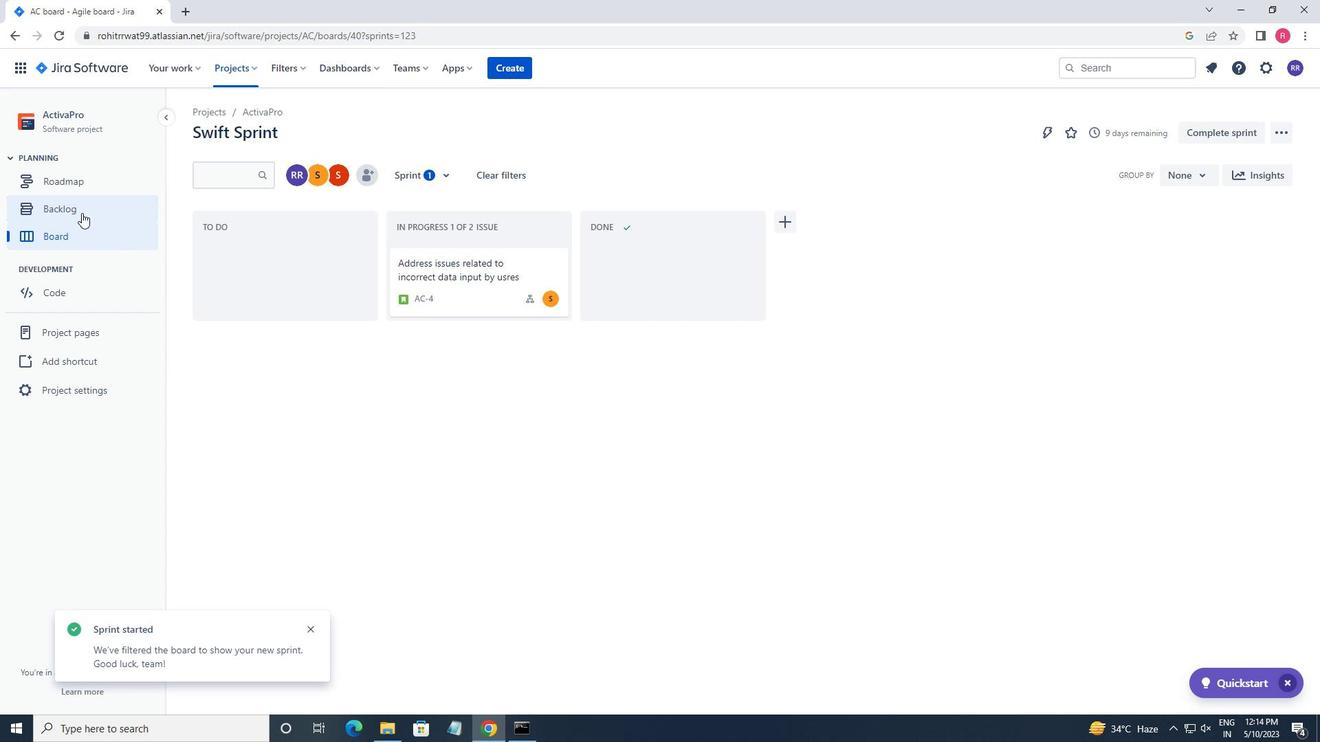 
Action: Mouse moved to (299, 460)
Screenshot: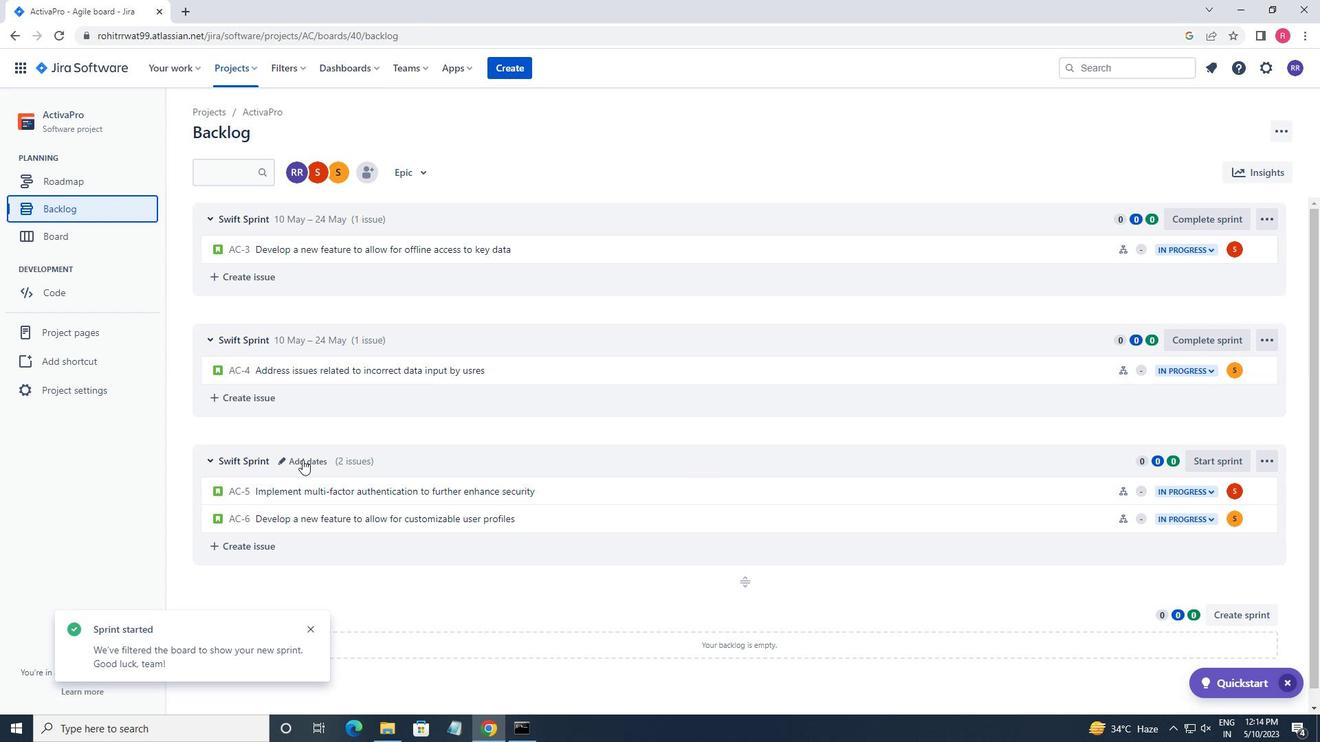 
Action: Mouse pressed left at (299, 460)
Screenshot: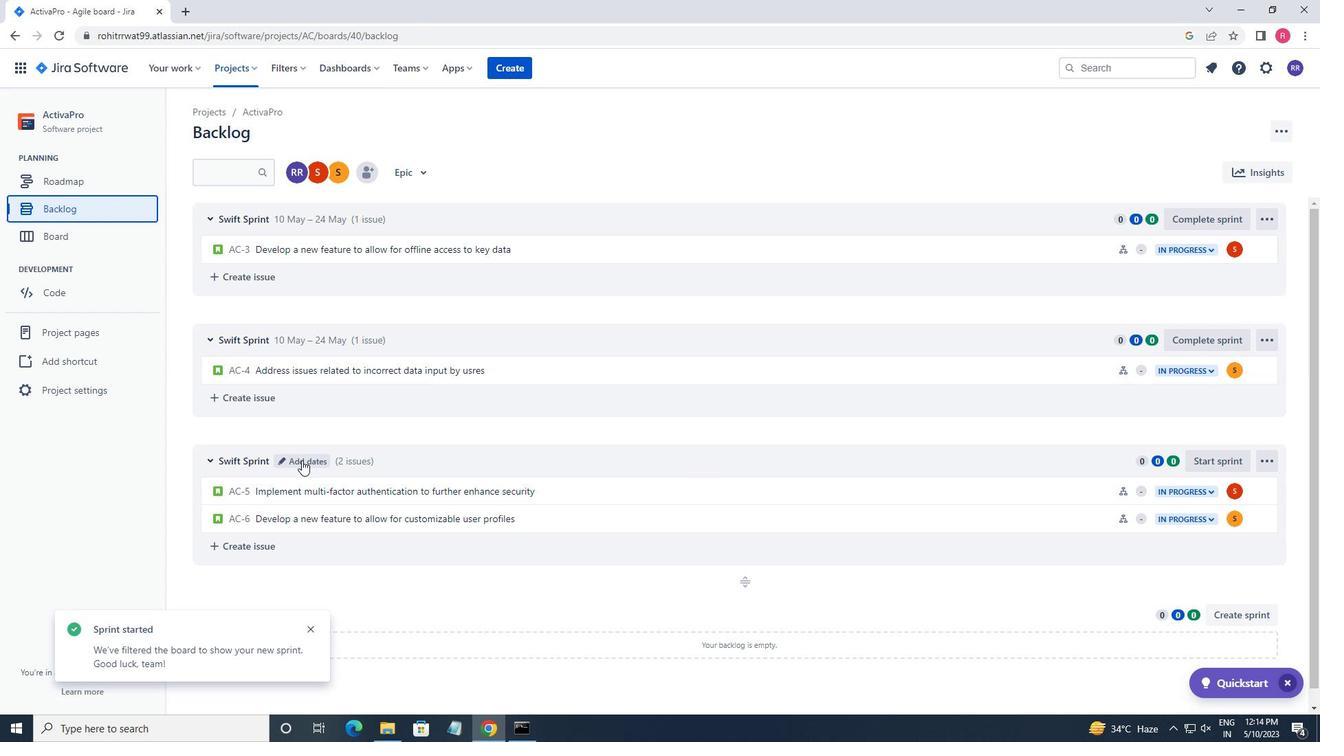 
Action: Mouse moved to (564, 220)
Screenshot: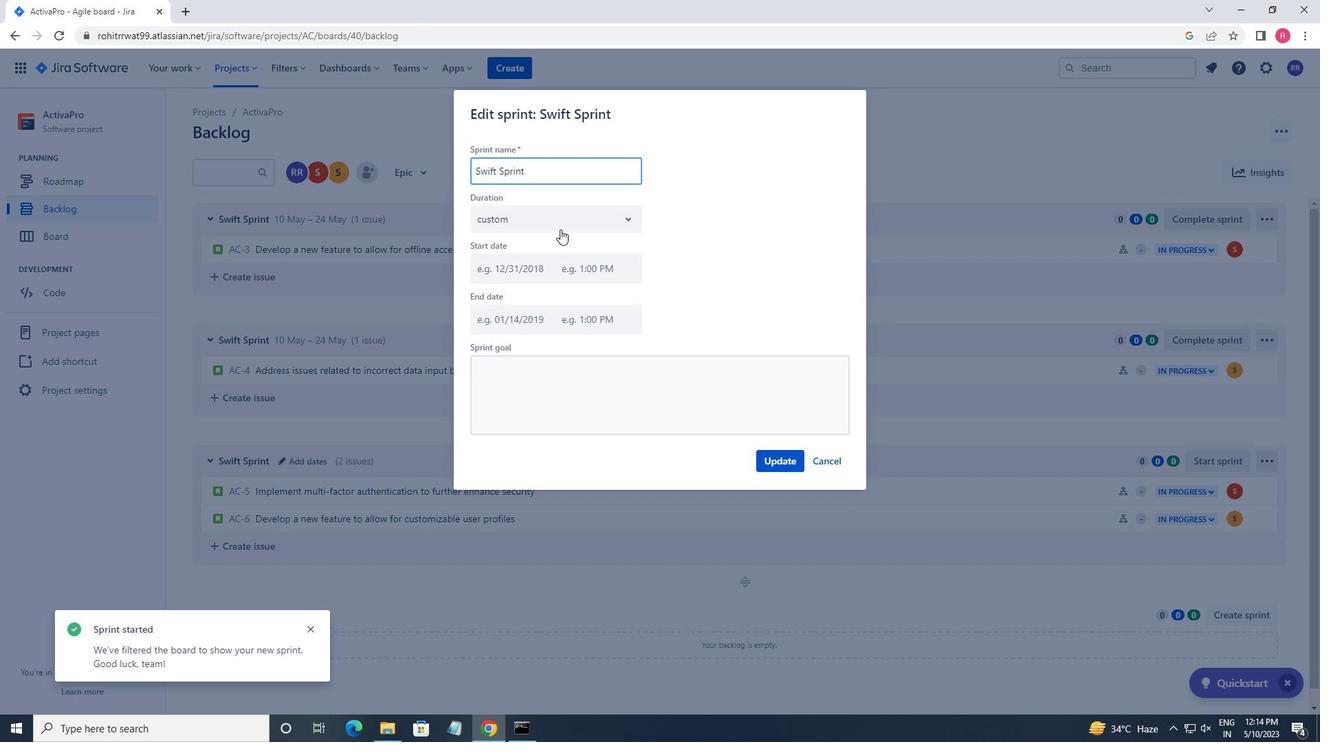 
Action: Mouse pressed left at (564, 220)
Screenshot: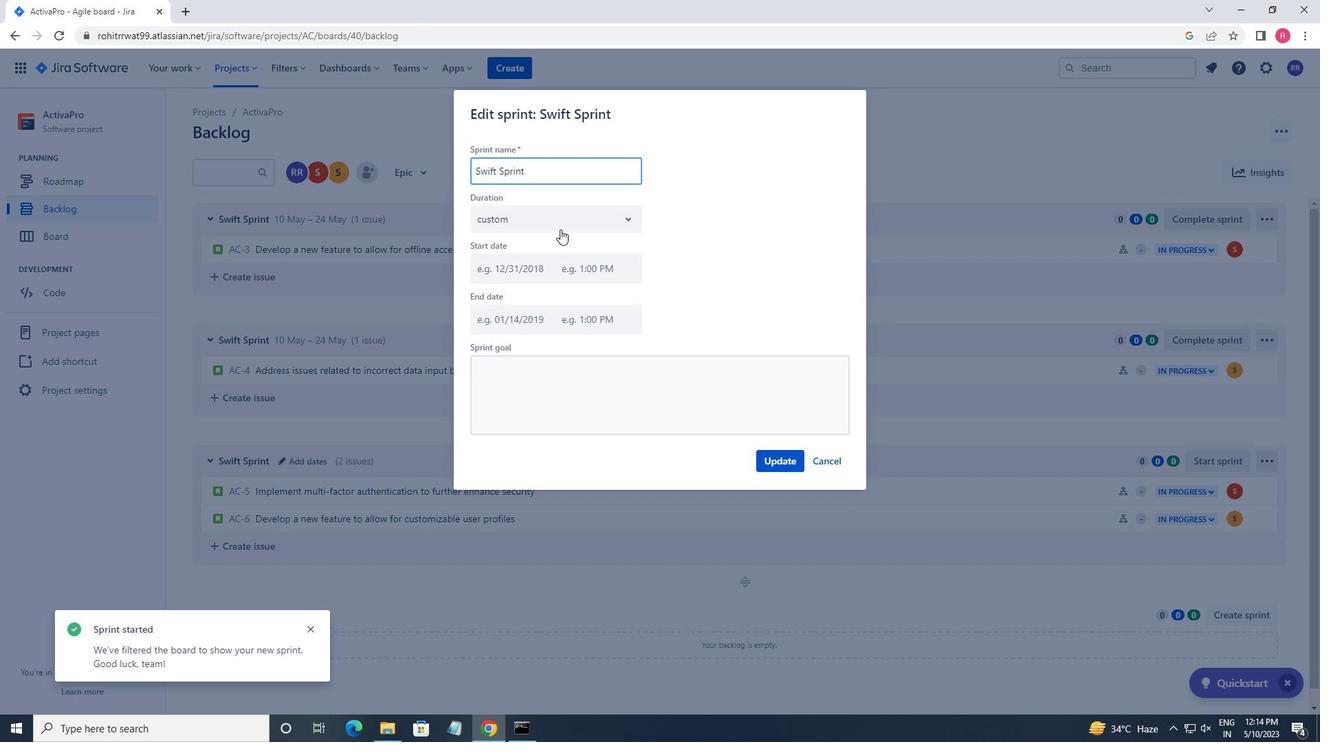 
Action: Mouse moved to (501, 262)
Screenshot: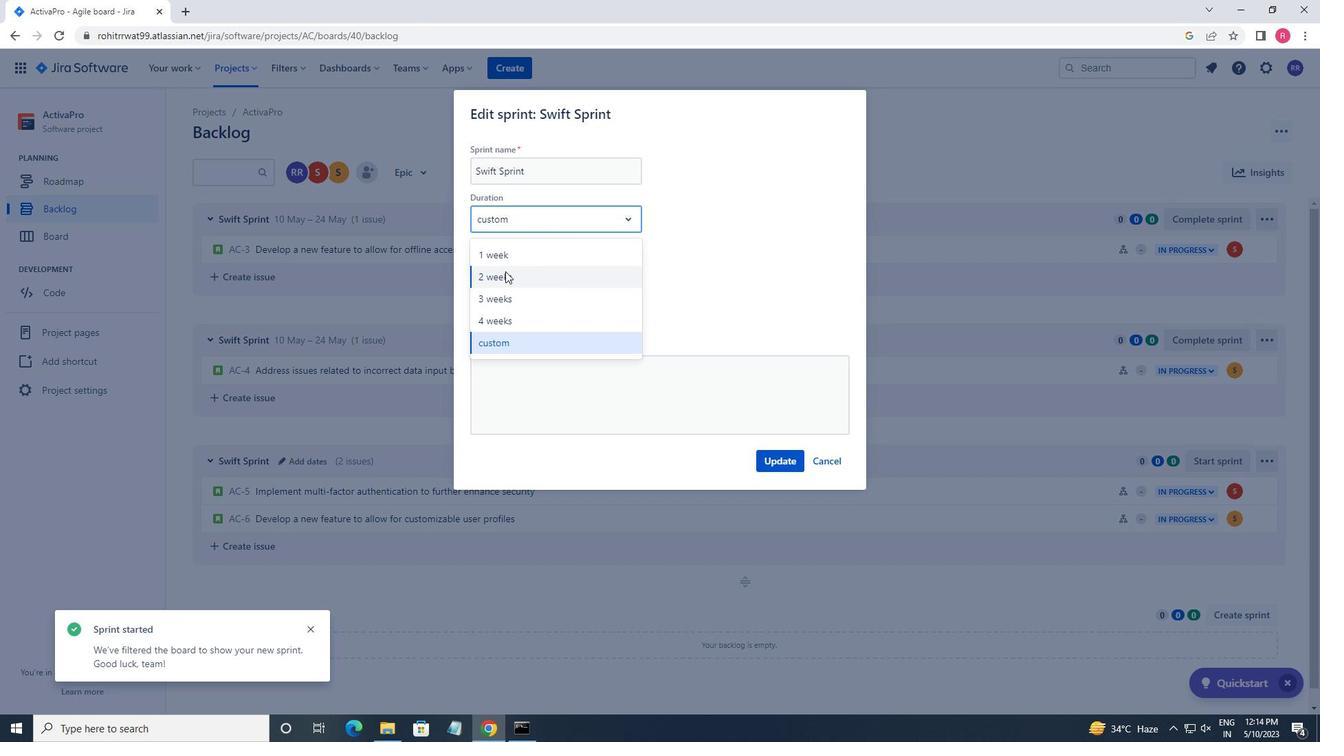 
Action: Mouse pressed left at (501, 262)
Screenshot: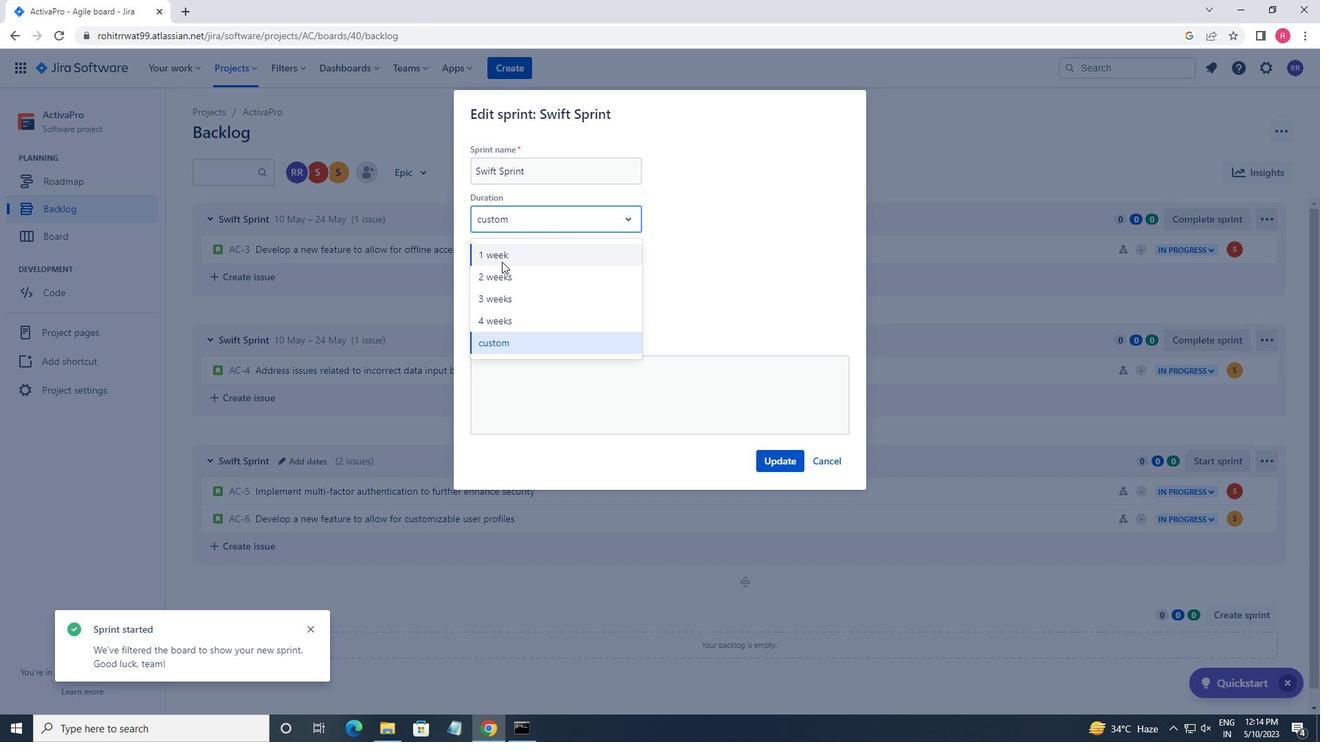 
Action: Mouse moved to (778, 458)
Screenshot: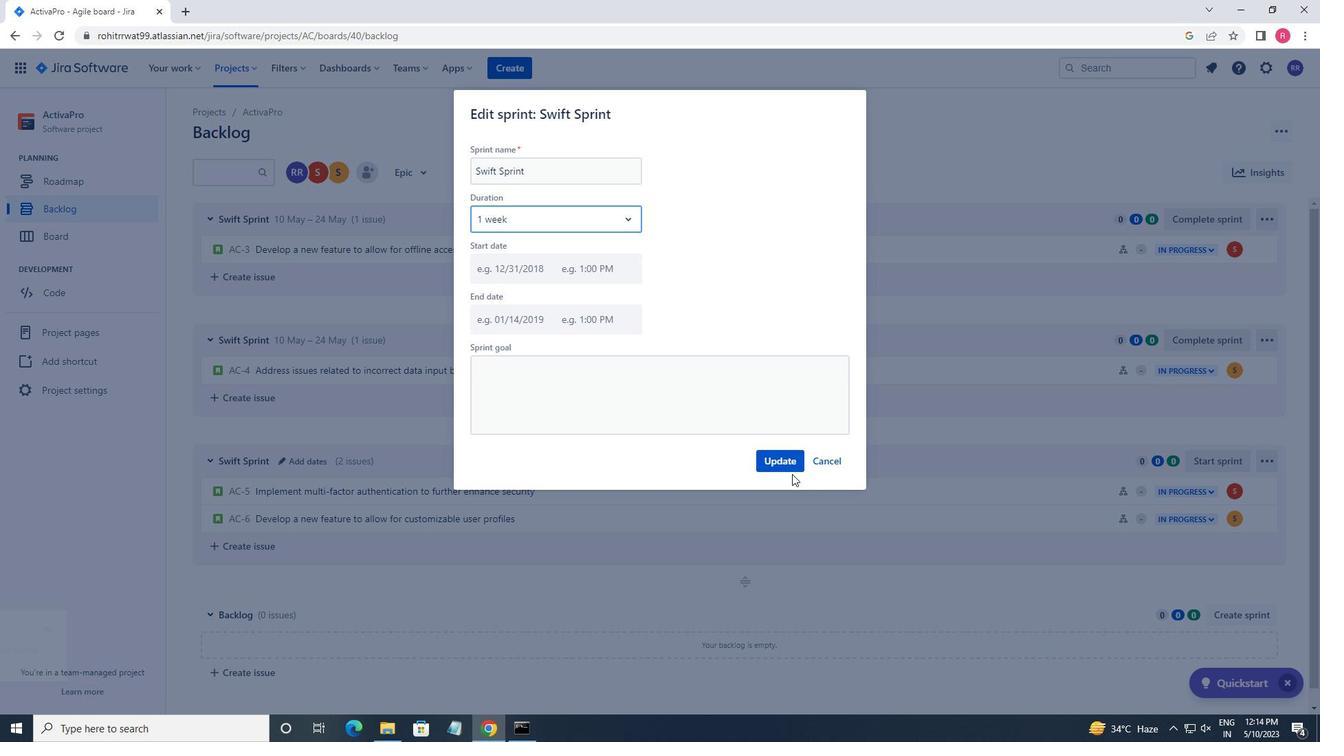 
Action: Mouse pressed left at (778, 458)
Screenshot: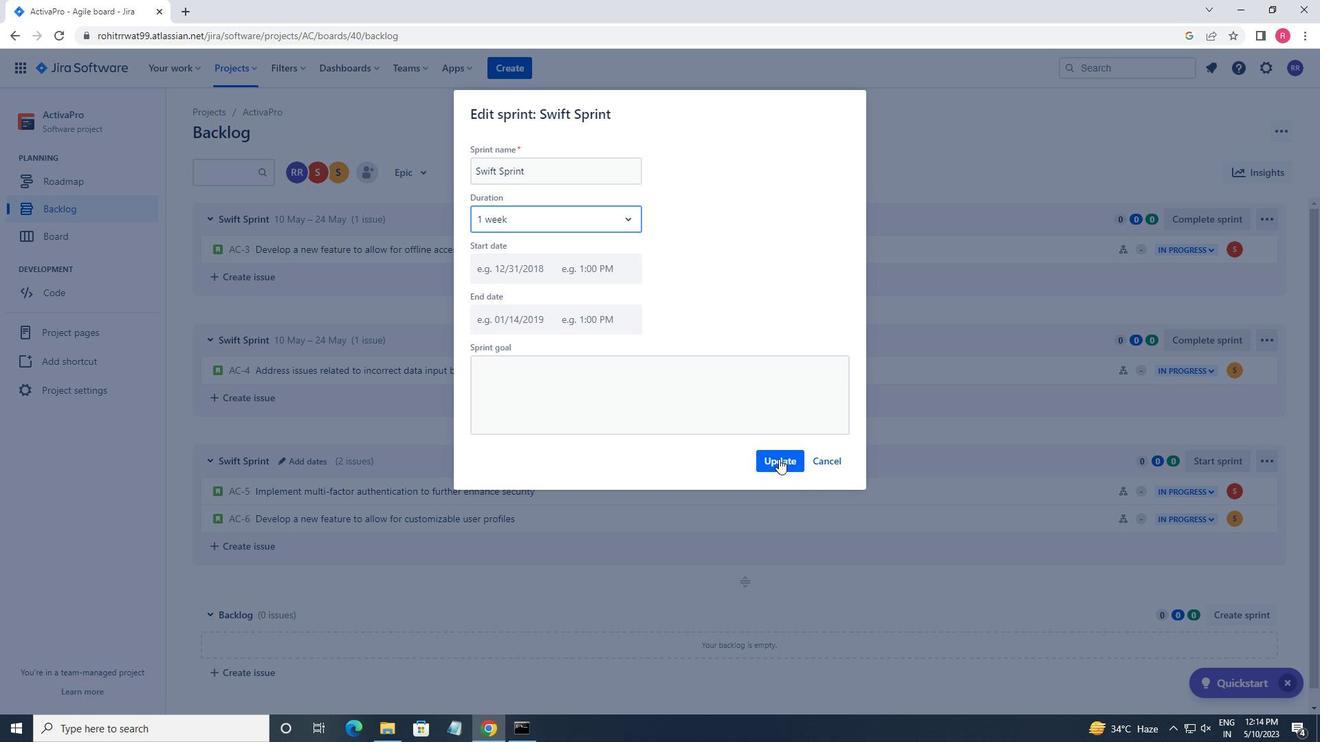 
Action: Mouse moved to (1211, 457)
Screenshot: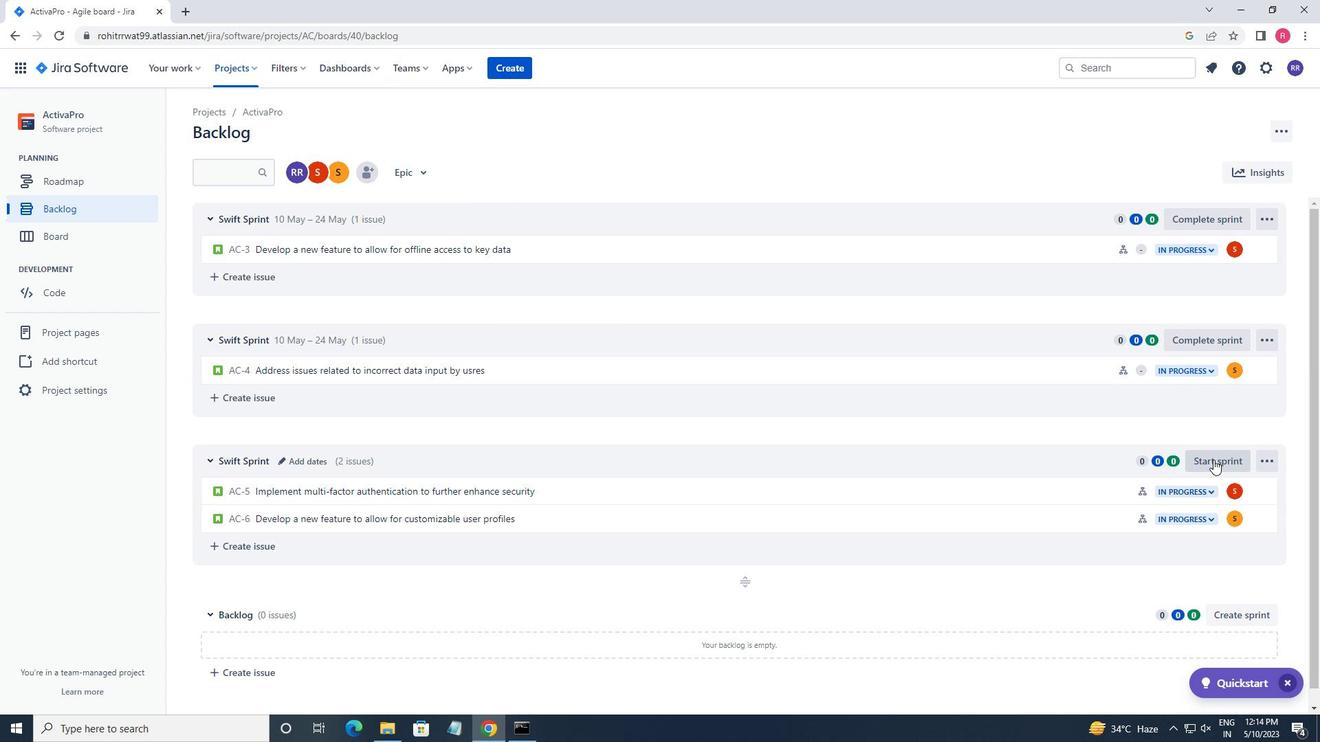 
Action: Mouse pressed left at (1211, 457)
Screenshot: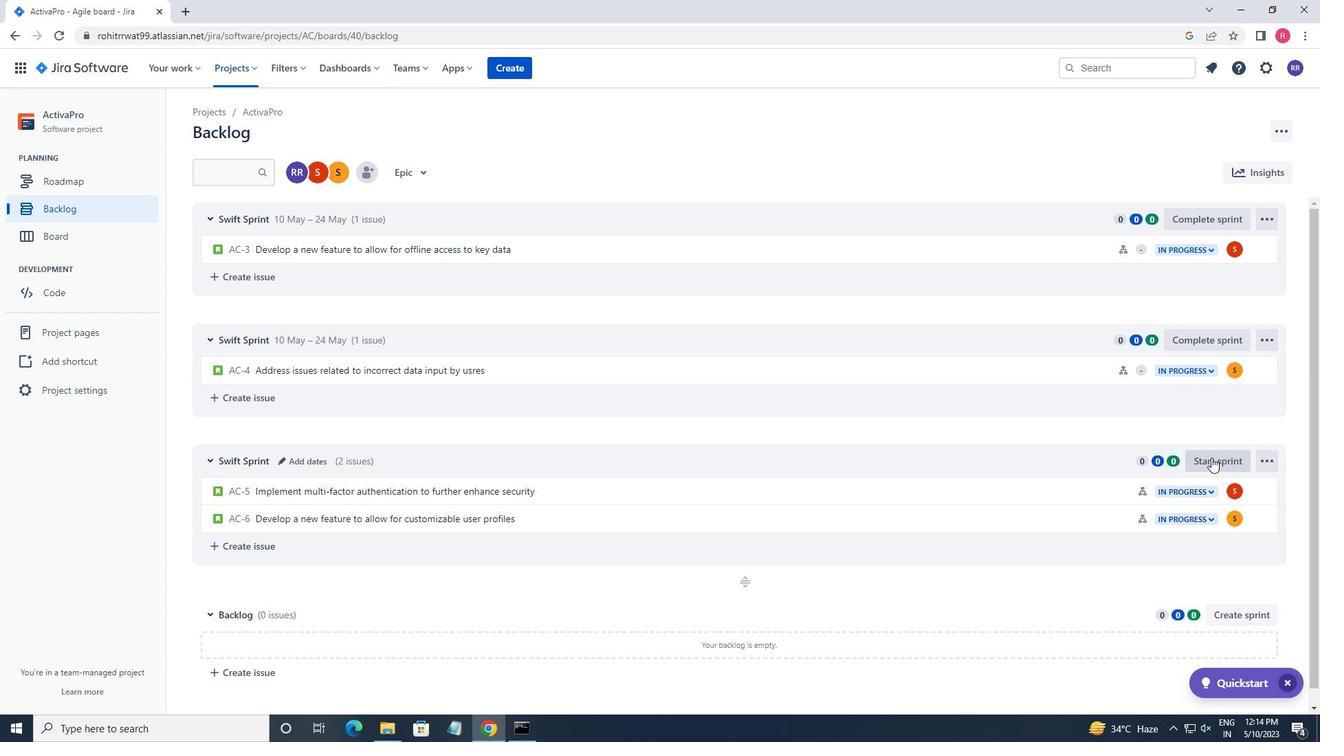 
Action: Mouse moved to (774, 482)
Screenshot: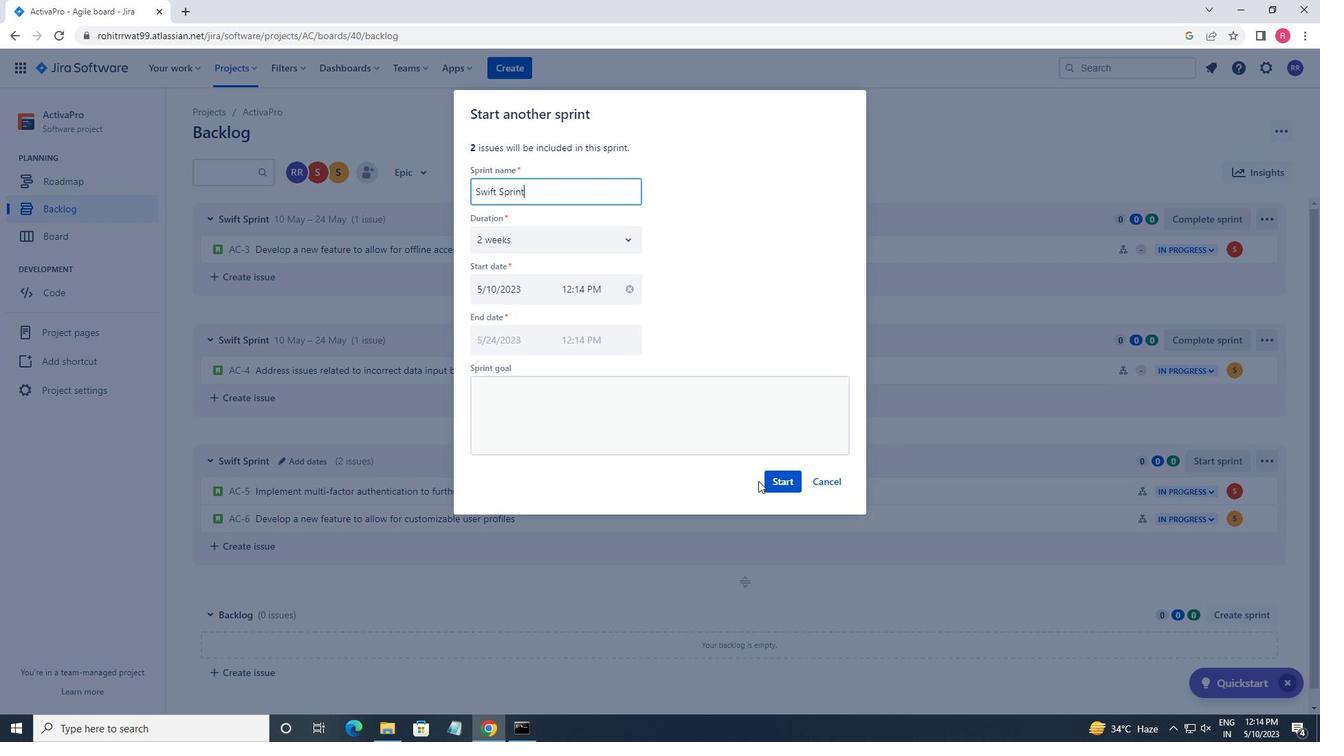 
Action: Mouse pressed left at (774, 482)
Screenshot: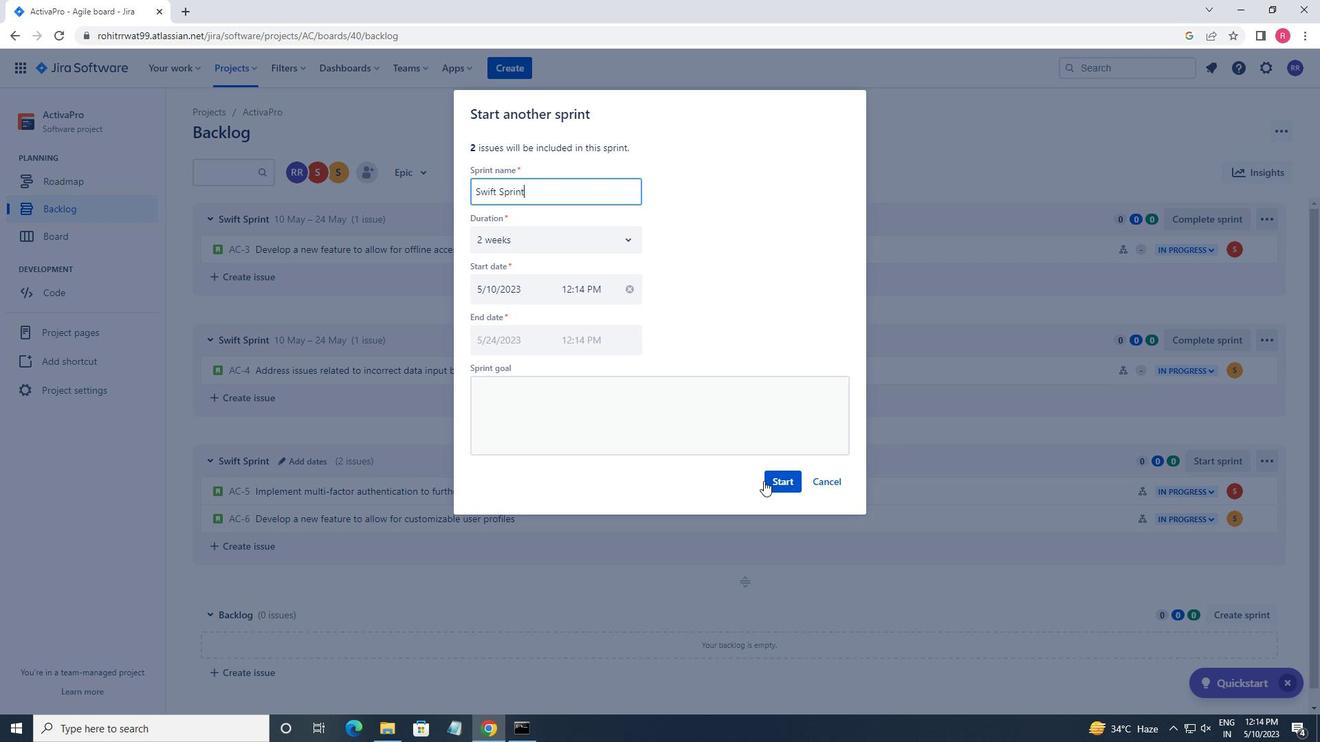 
